Task: Search for accommodations in Shelbyville, United States, for 2 adults from June 6 to June 8, 2023, with a price range of ₹7000 to ₹12000, and enable 'Self check-in'.
Action: Mouse moved to (416, 96)
Screenshot: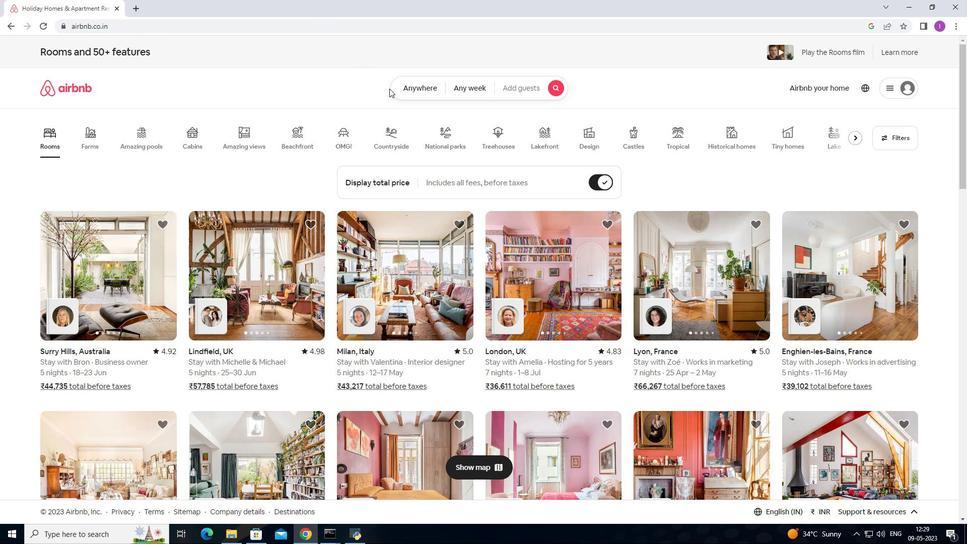 
Action: Mouse pressed left at (416, 96)
Screenshot: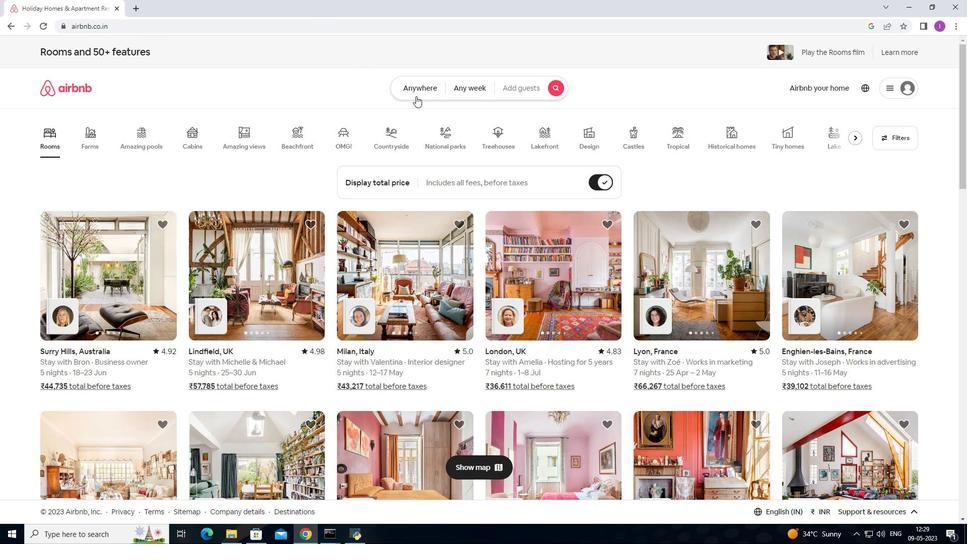 
Action: Mouse moved to (337, 133)
Screenshot: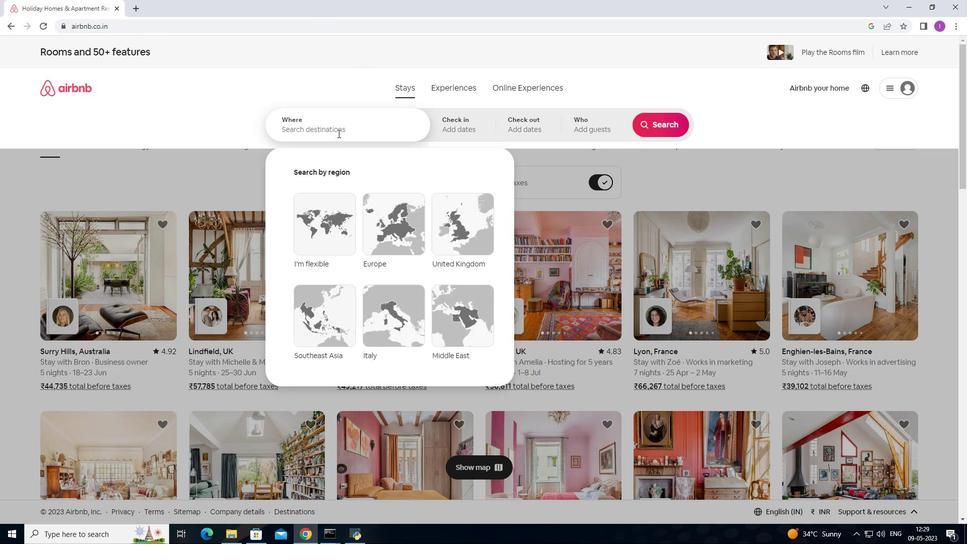 
Action: Mouse pressed left at (337, 133)
Screenshot: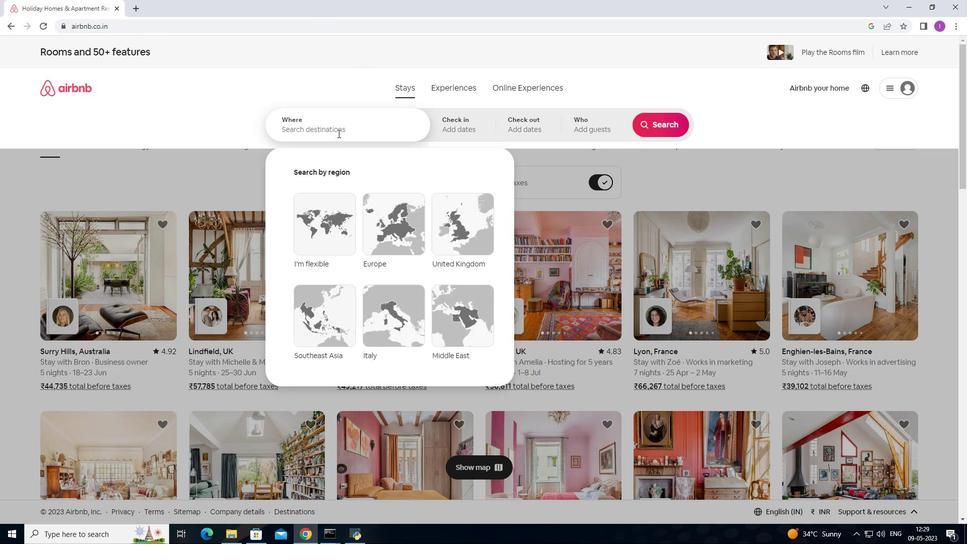
Action: Mouse moved to (341, 128)
Screenshot: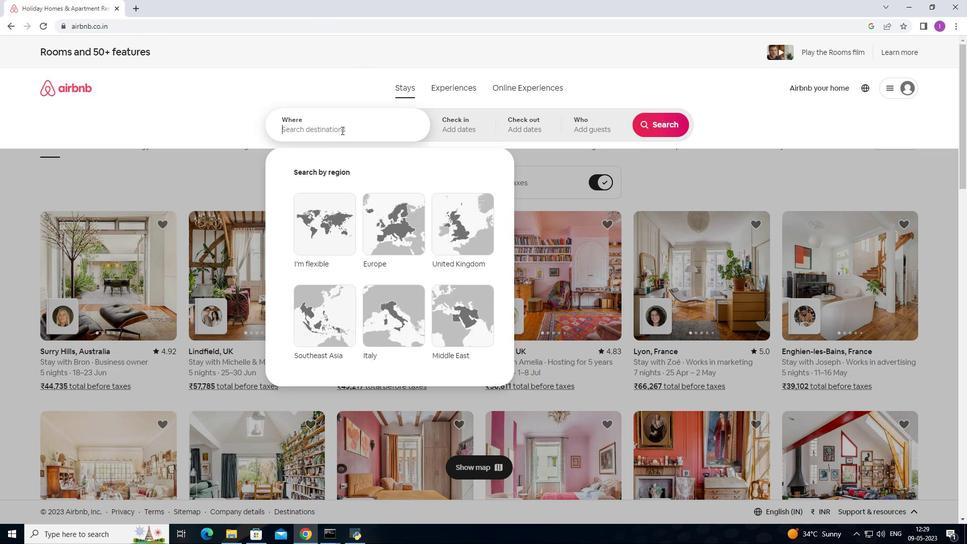 
Action: Key pressed <Key.shift>Shelbyville,<Key.shift>United<Key.space>states
Screenshot: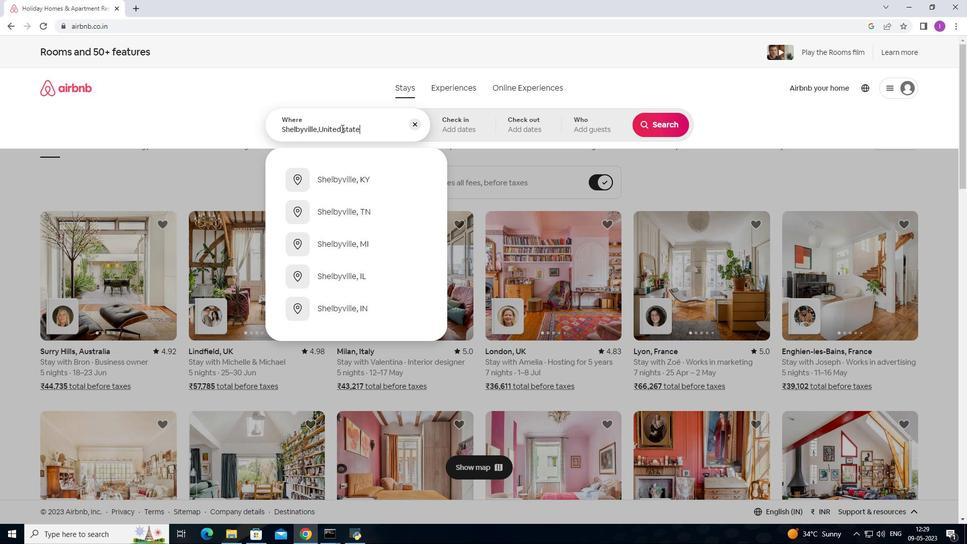 
Action: Mouse moved to (461, 132)
Screenshot: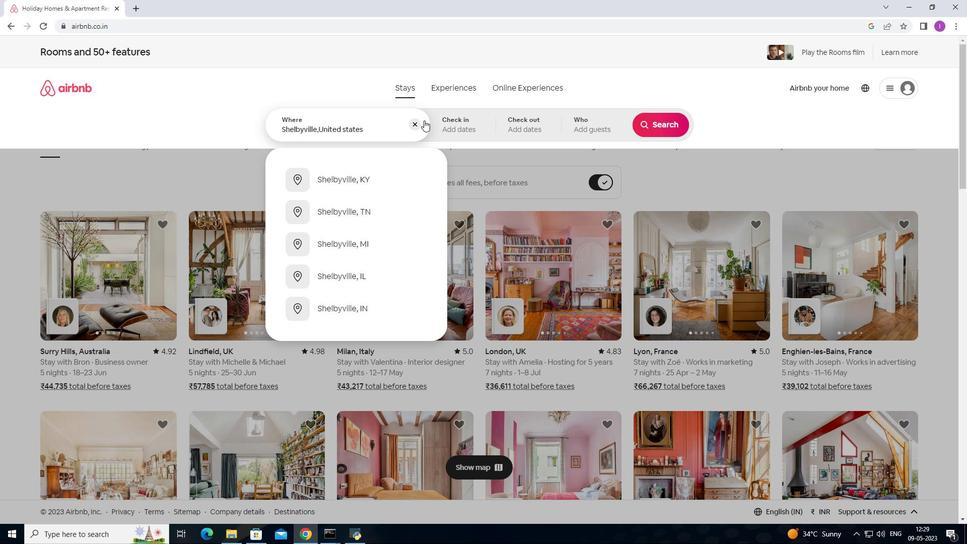 
Action: Mouse pressed left at (461, 132)
Screenshot: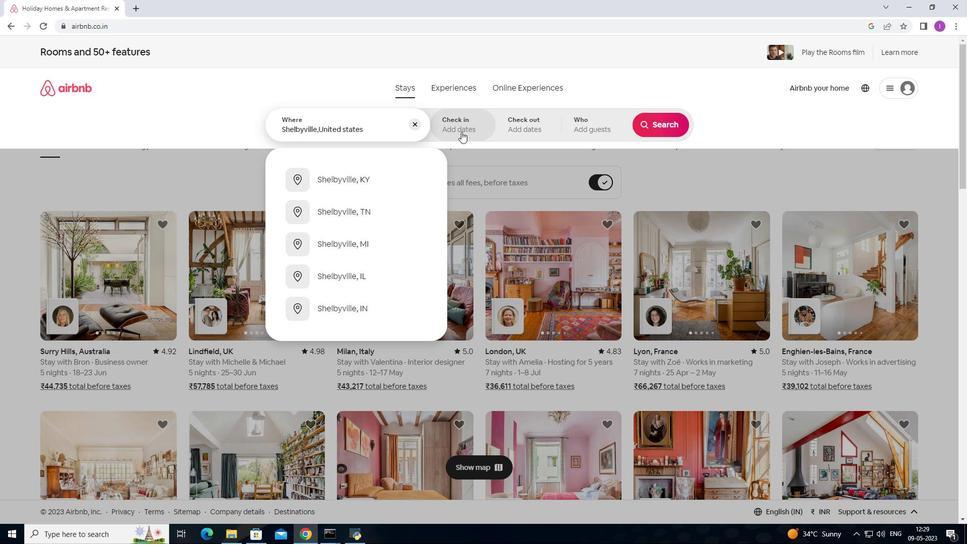 
Action: Mouse moved to (556, 272)
Screenshot: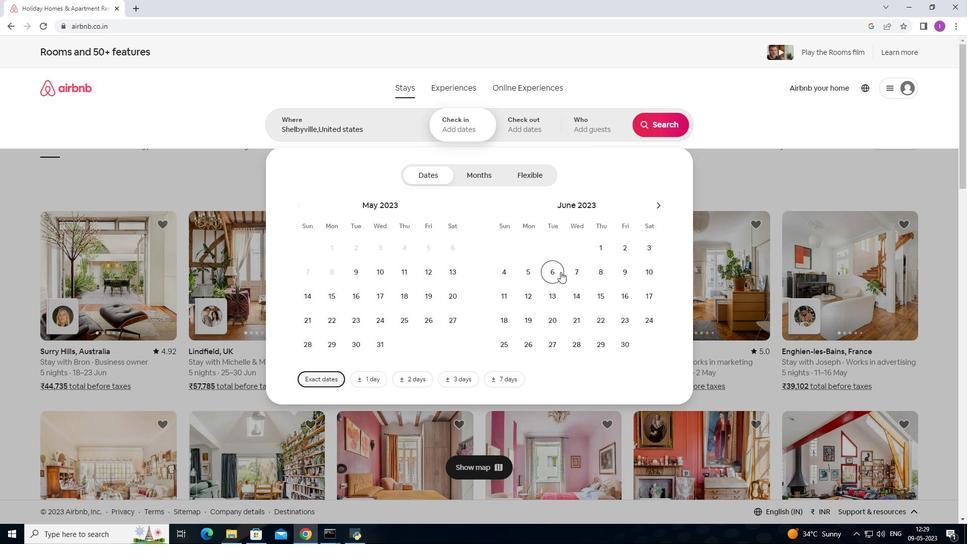 
Action: Mouse pressed left at (556, 272)
Screenshot: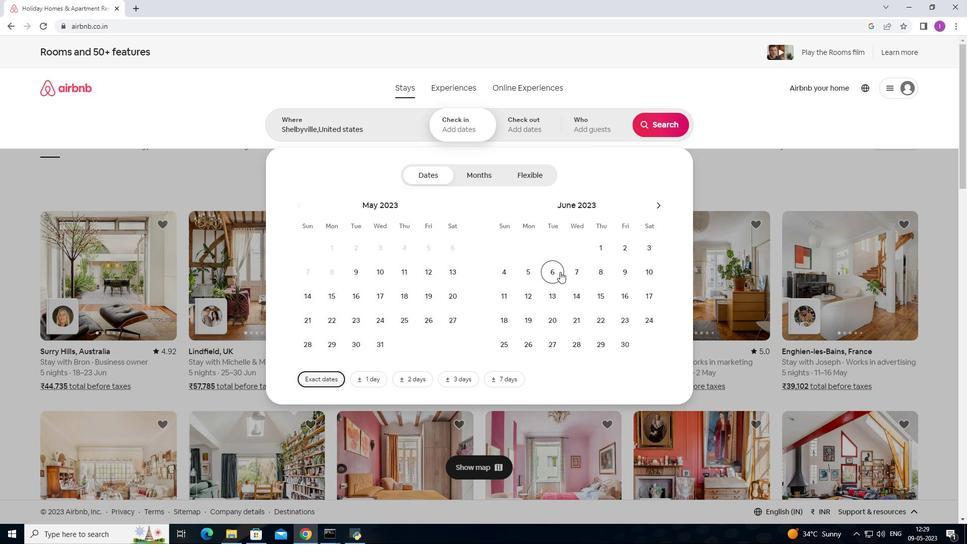
Action: Mouse moved to (610, 270)
Screenshot: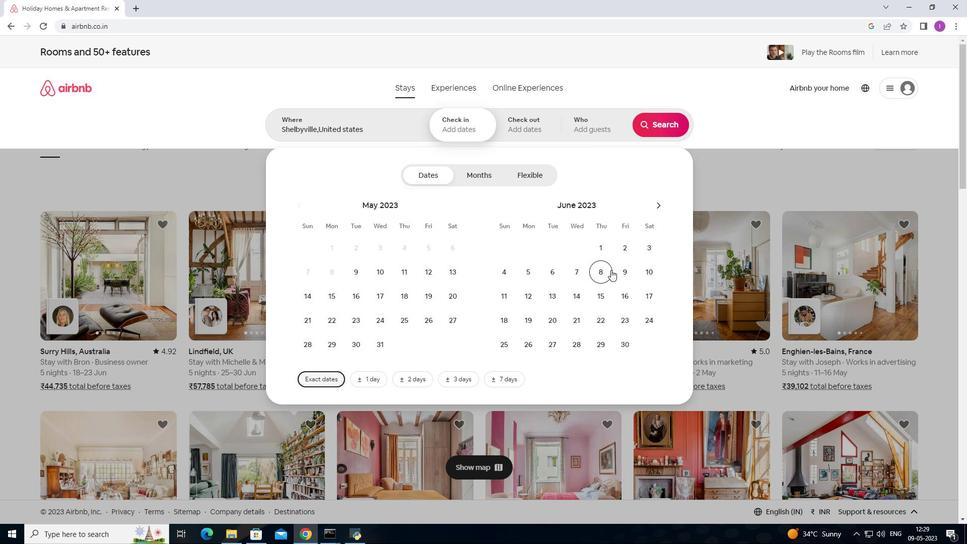
Action: Mouse pressed left at (610, 270)
Screenshot: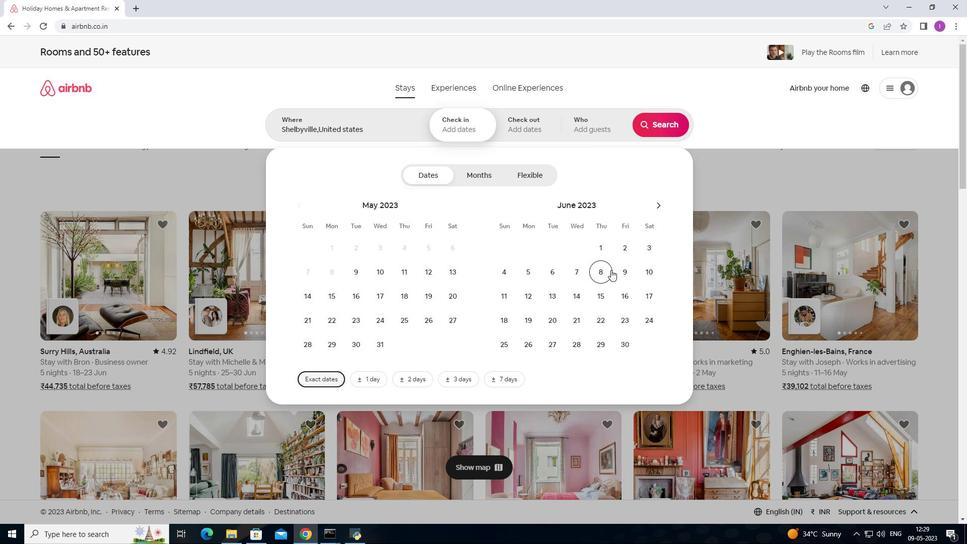 
Action: Mouse moved to (596, 122)
Screenshot: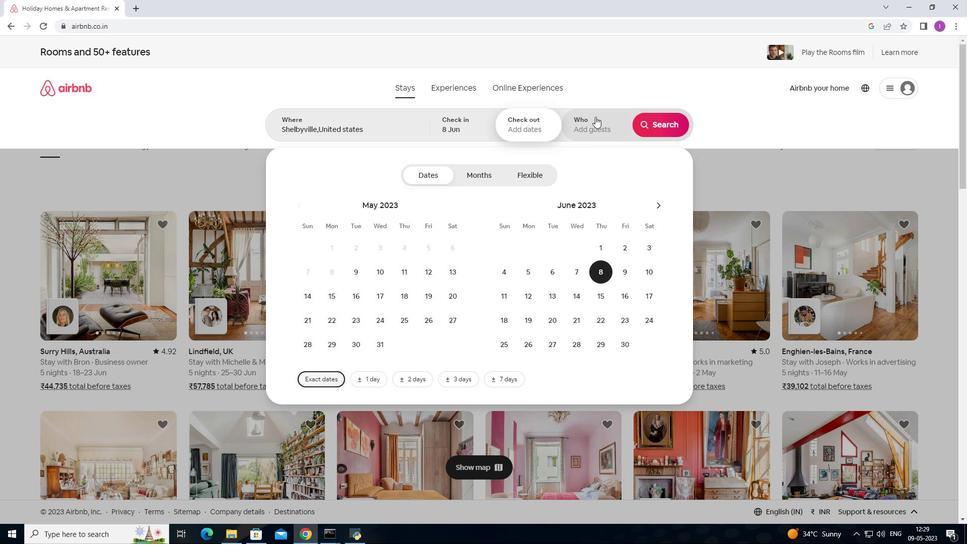 
Action: Mouse pressed left at (596, 122)
Screenshot: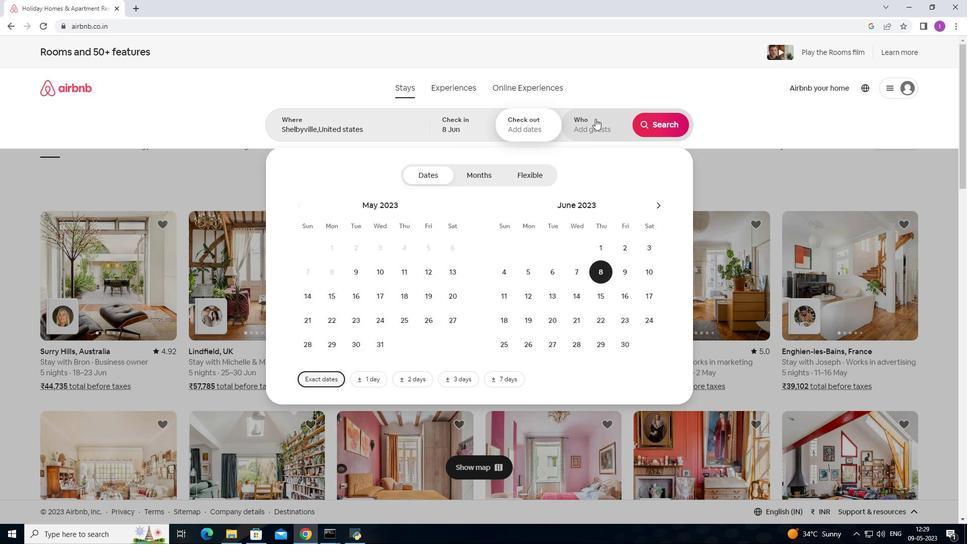 
Action: Mouse moved to (666, 180)
Screenshot: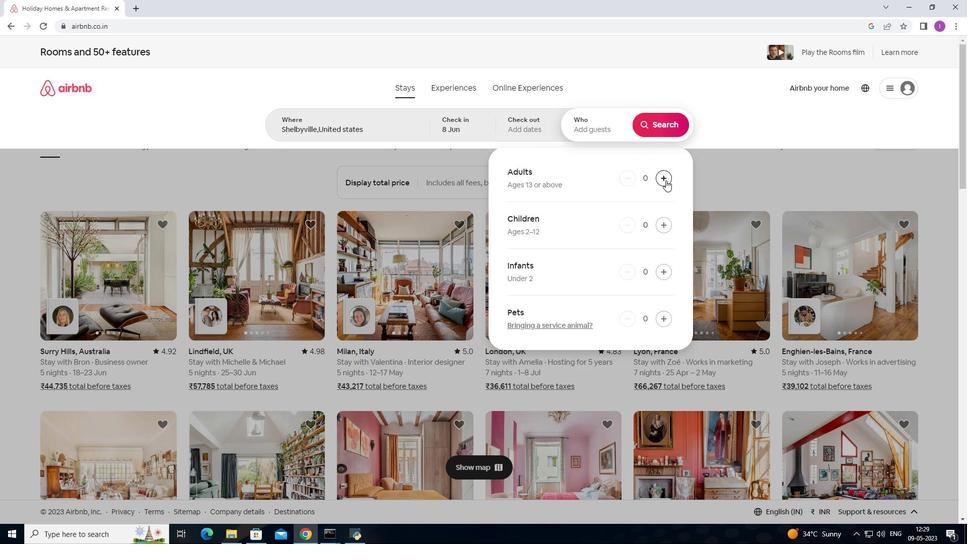 
Action: Mouse pressed left at (666, 180)
Screenshot: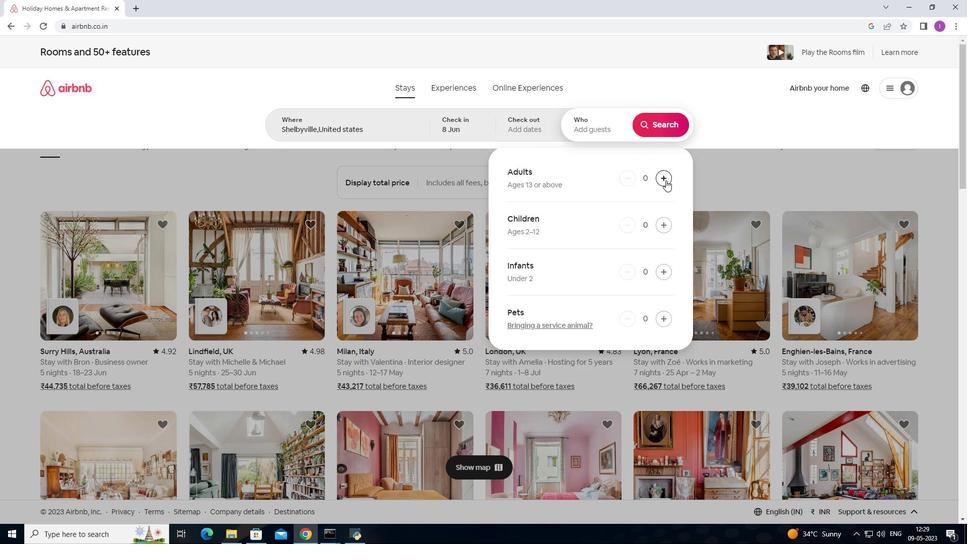 
Action: Mouse moved to (667, 178)
Screenshot: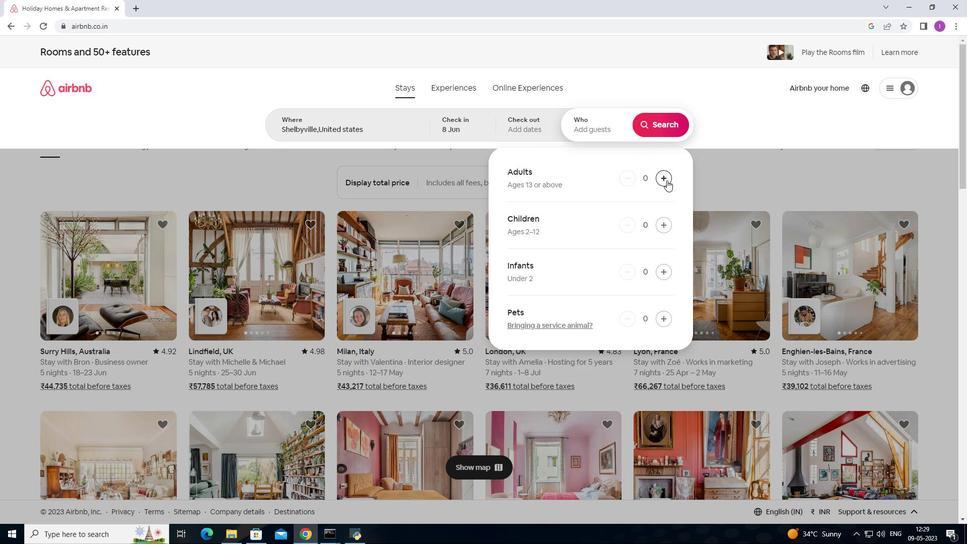 
Action: Mouse pressed left at (667, 178)
Screenshot: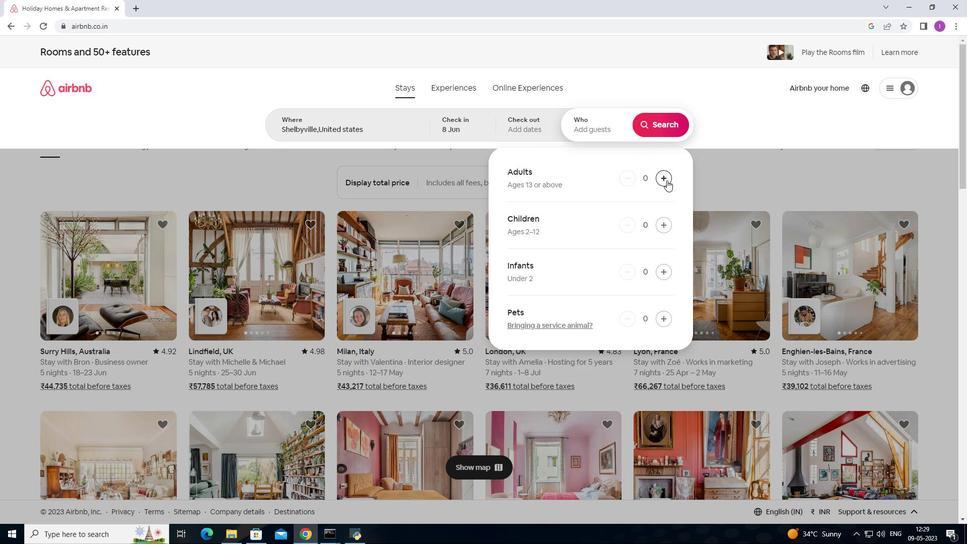 
Action: Mouse moved to (654, 125)
Screenshot: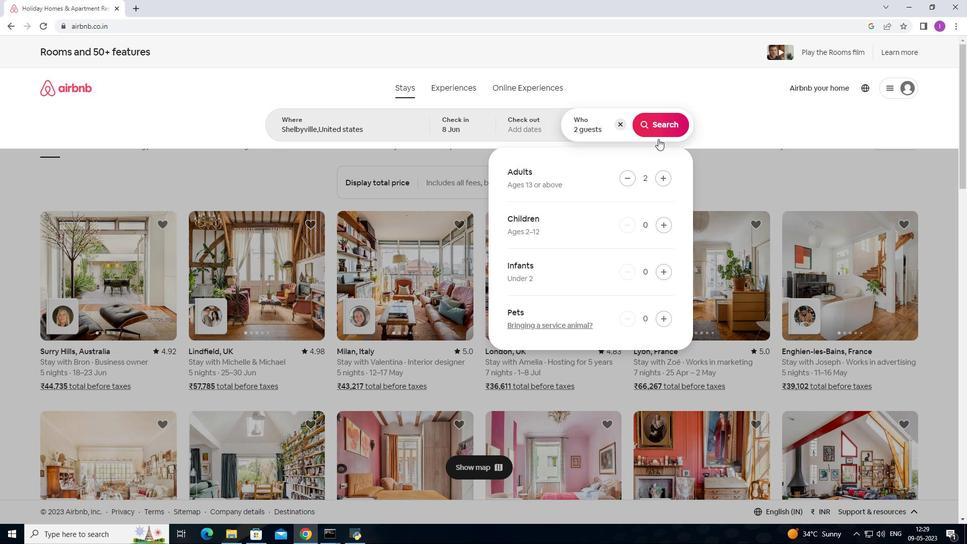 
Action: Mouse pressed left at (654, 125)
Screenshot: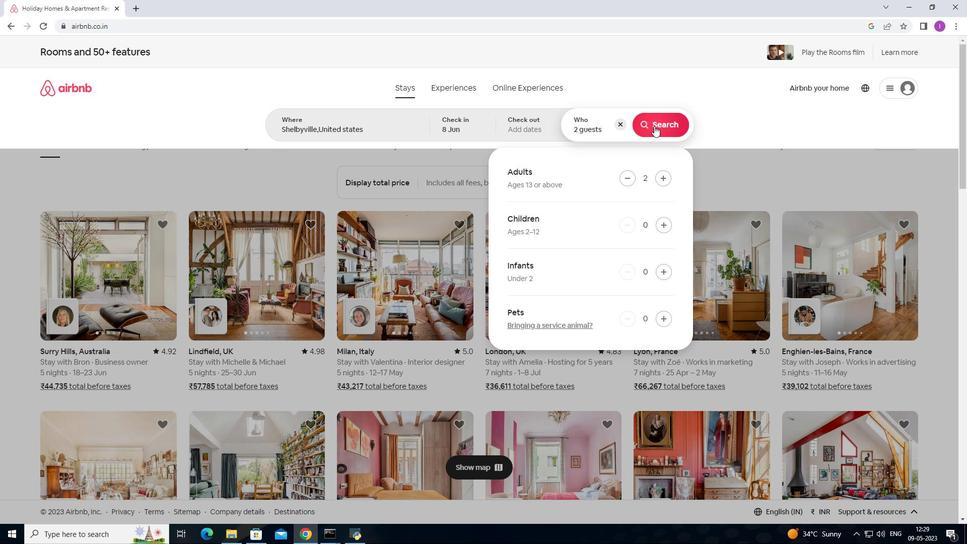 
Action: Mouse moved to (928, 103)
Screenshot: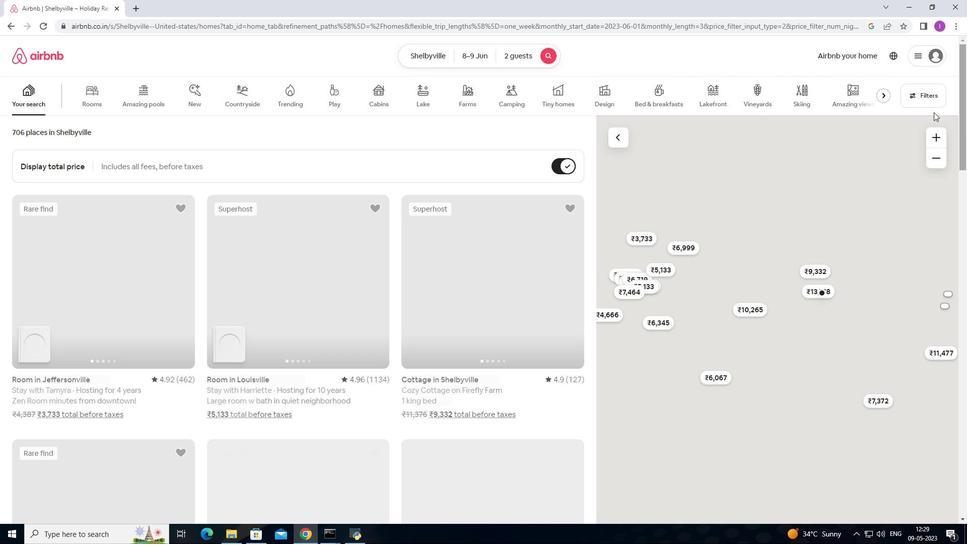 
Action: Mouse pressed left at (928, 103)
Screenshot: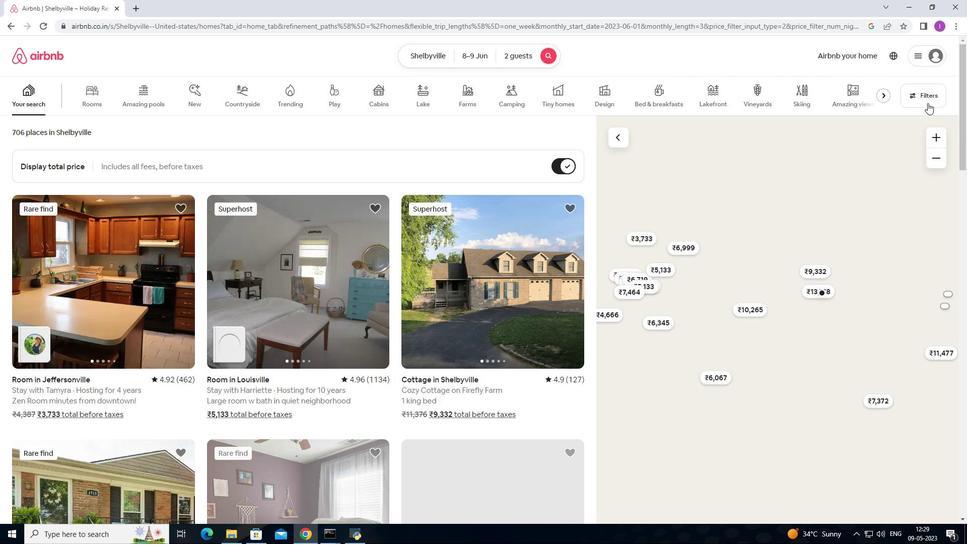 
Action: Mouse moved to (356, 343)
Screenshot: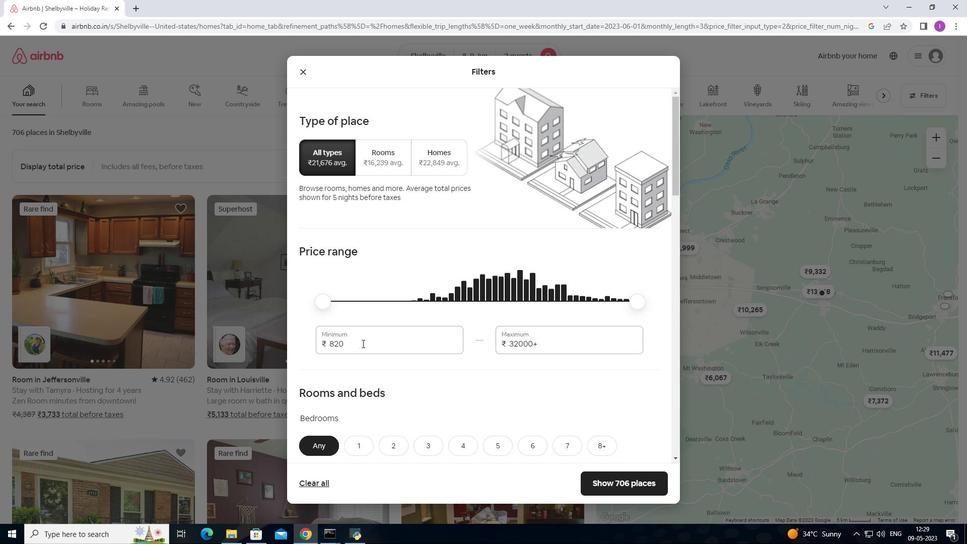 
Action: Mouse pressed left at (356, 343)
Screenshot: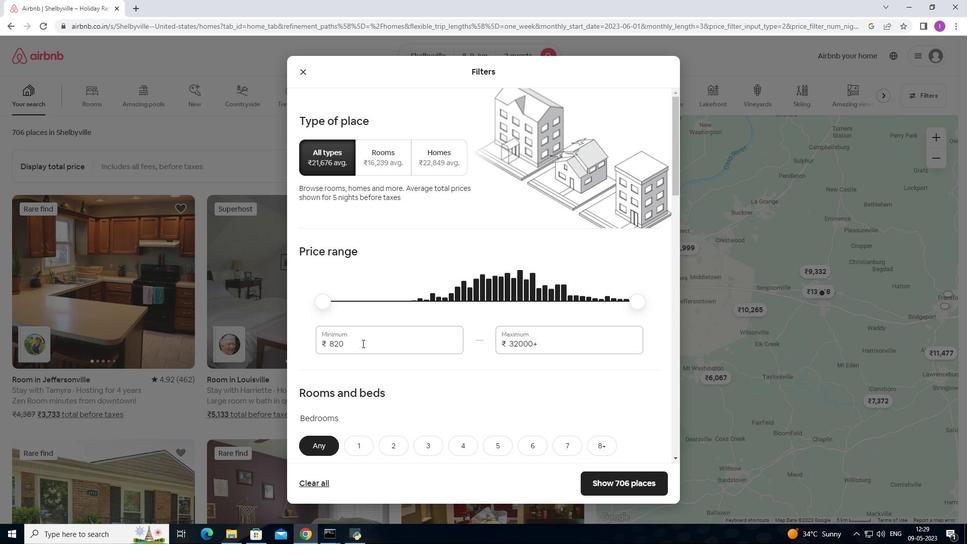 
Action: Mouse moved to (319, 345)
Screenshot: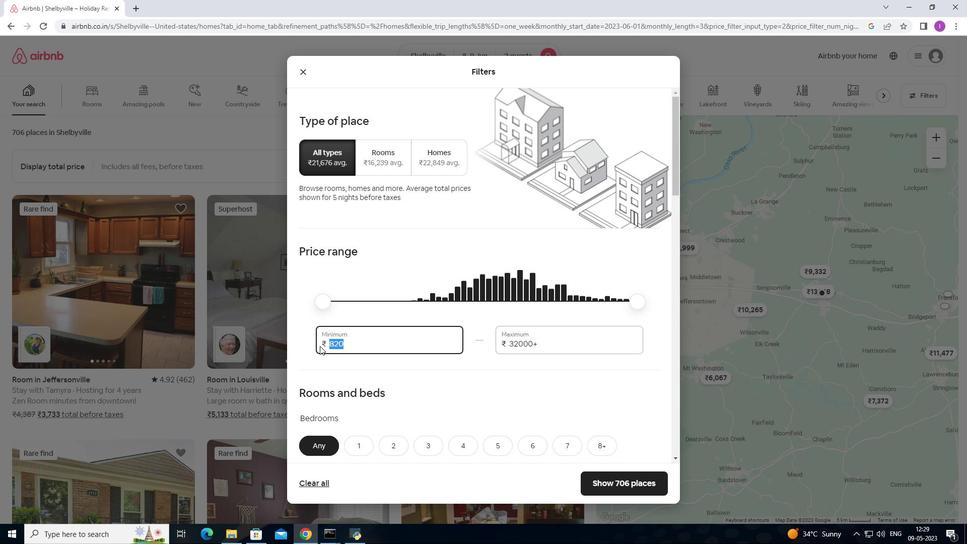 
Action: Key pressed 7
Screenshot: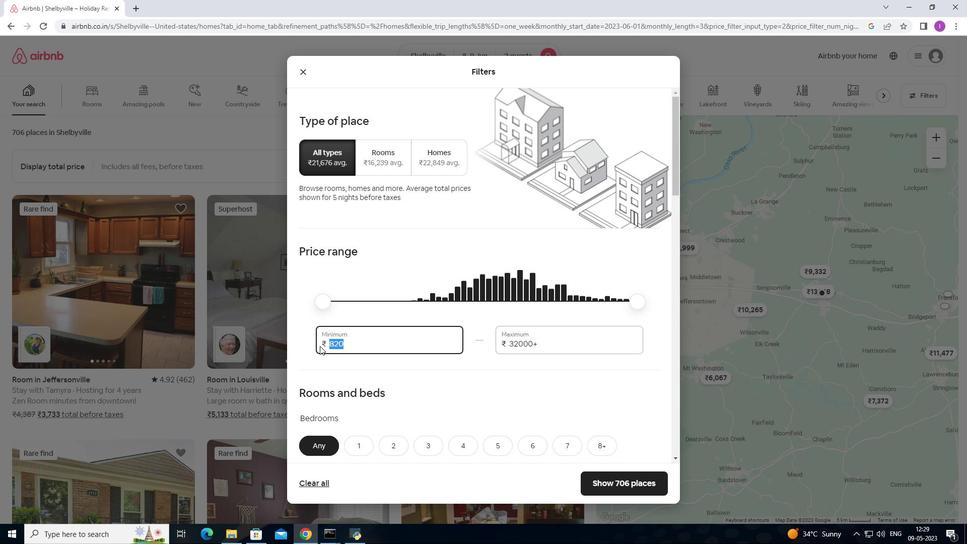 
Action: Mouse moved to (318, 343)
Screenshot: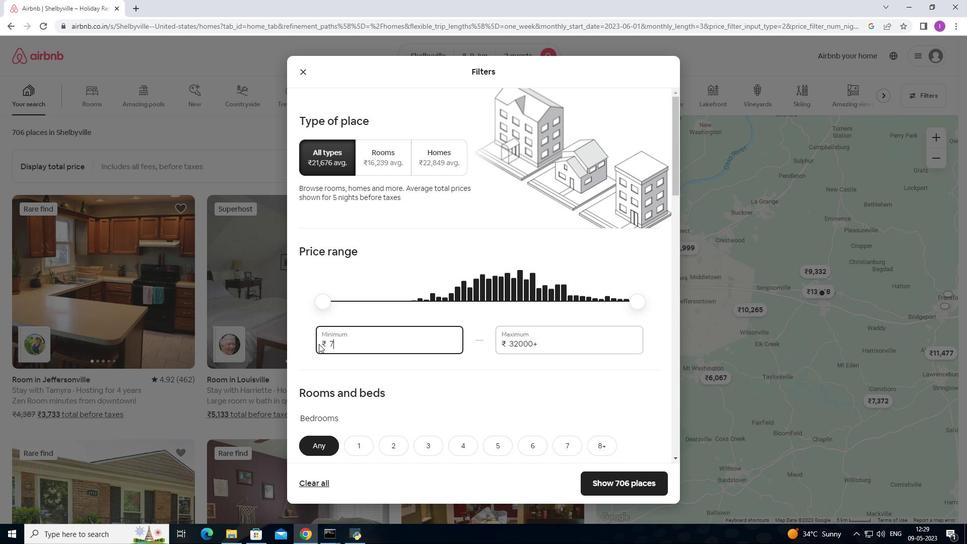 
Action: Key pressed 000
Screenshot: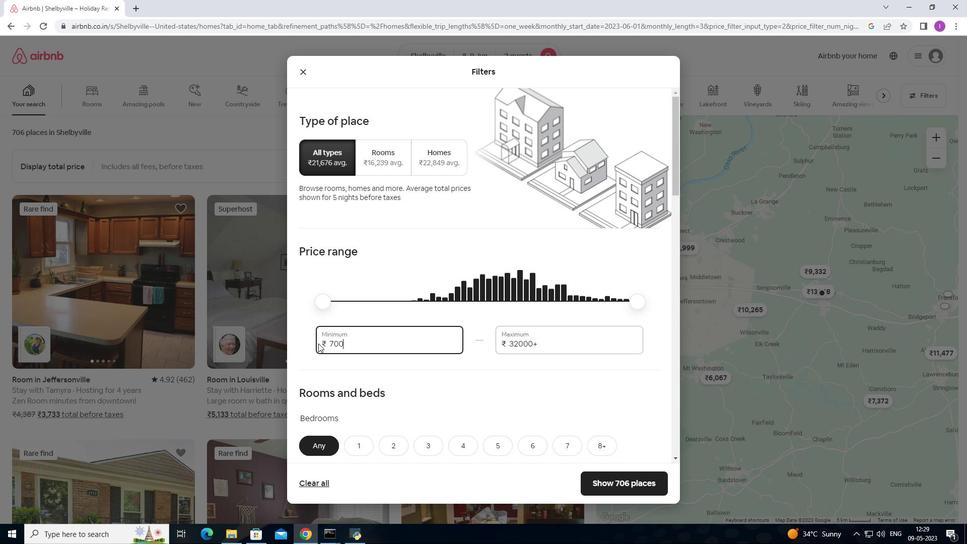 
Action: Mouse moved to (559, 336)
Screenshot: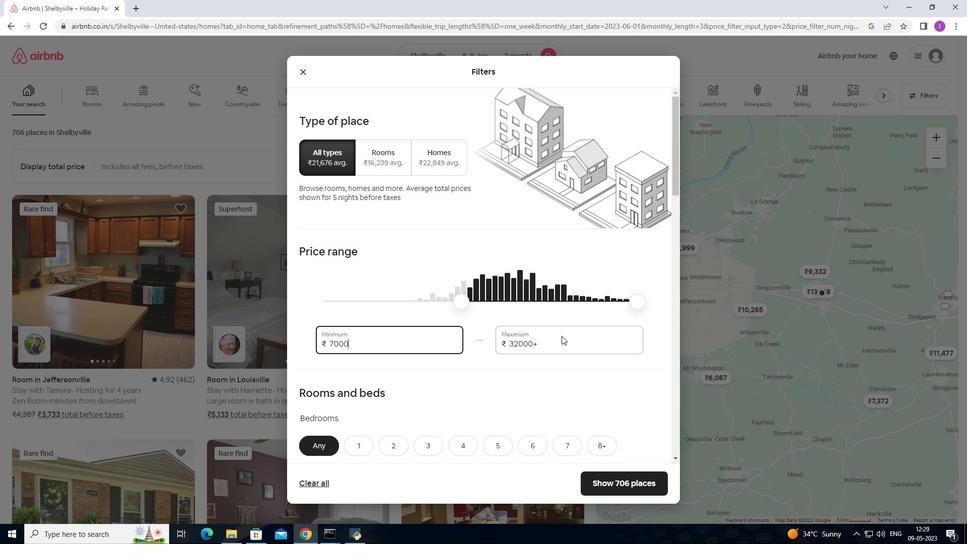 
Action: Mouse pressed left at (559, 336)
Screenshot: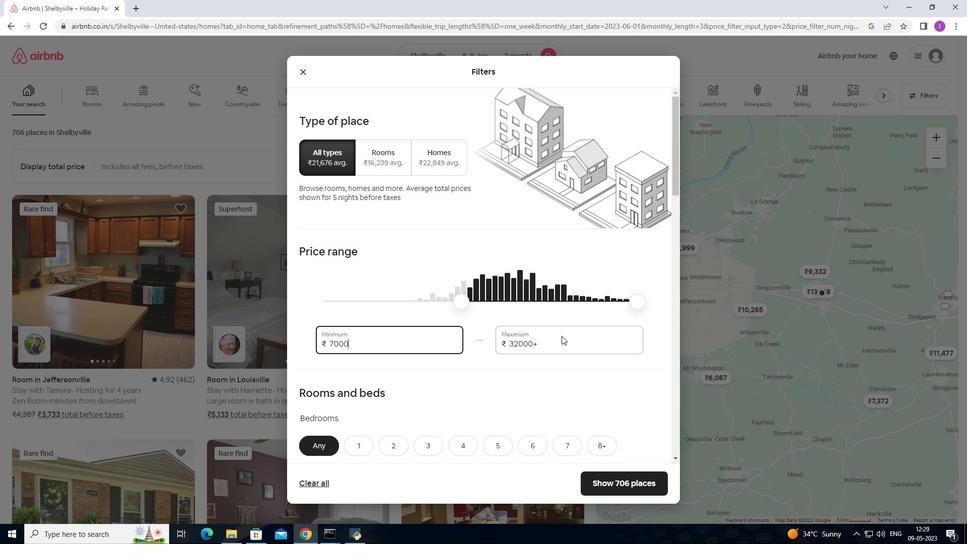 
Action: Mouse moved to (540, 343)
Screenshot: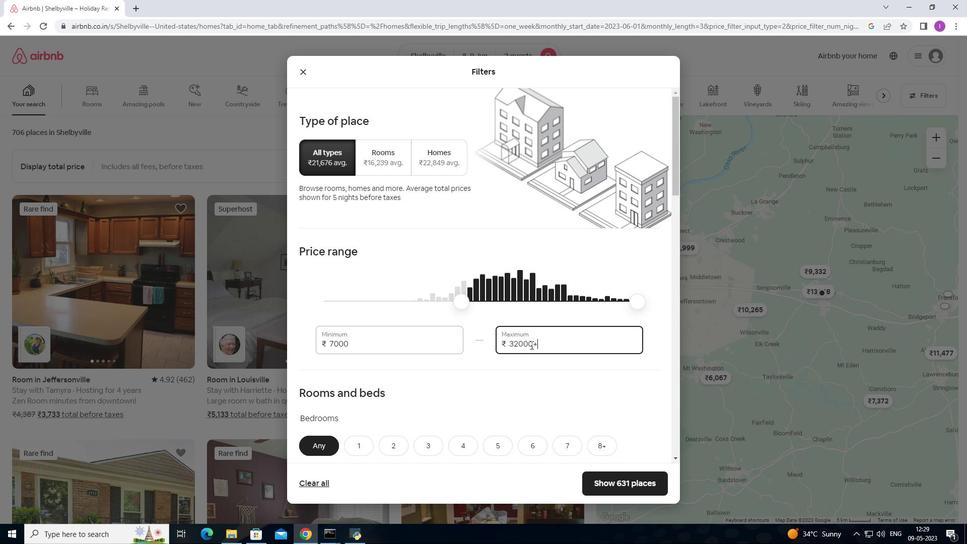 
Action: Mouse pressed left at (540, 343)
Screenshot: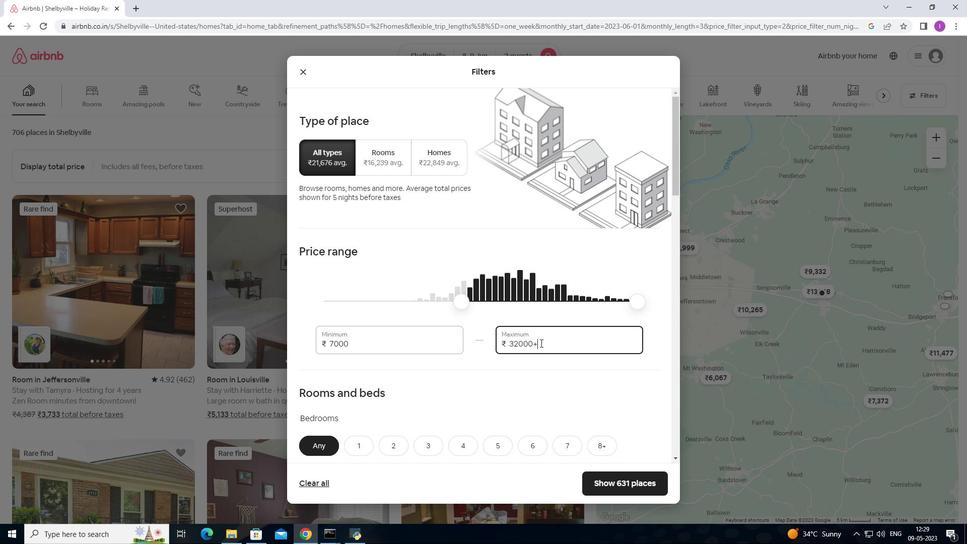 
Action: Mouse moved to (465, 351)
Screenshot: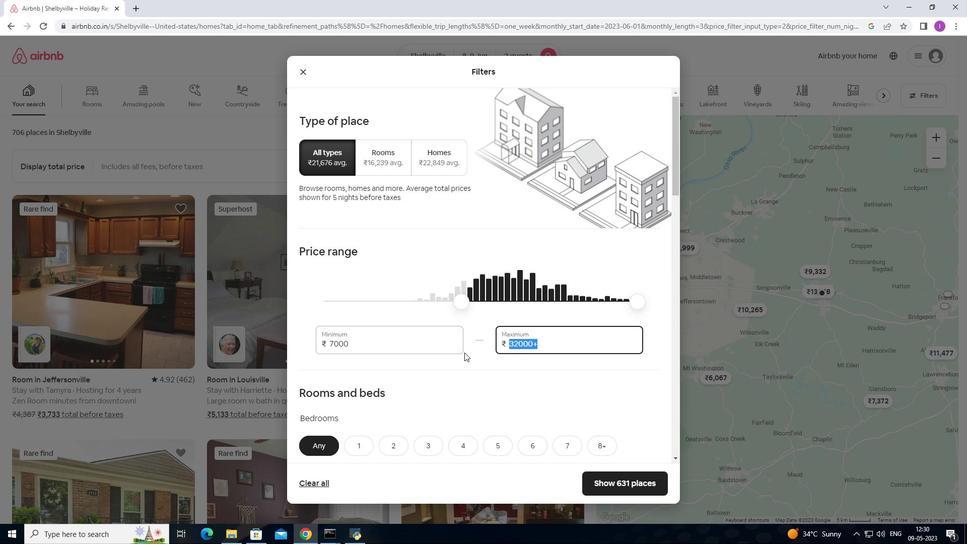 
Action: Key pressed 1
Screenshot: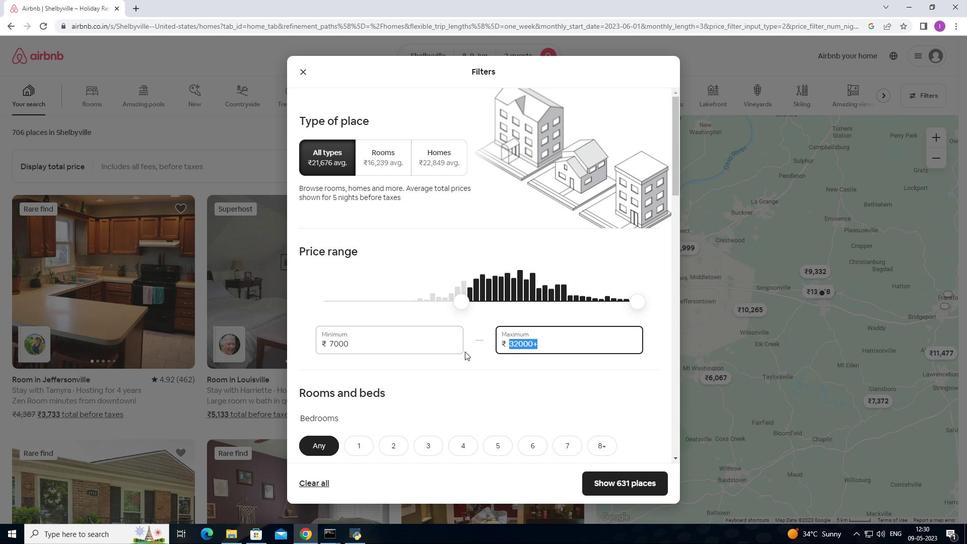 
Action: Mouse moved to (466, 350)
Screenshot: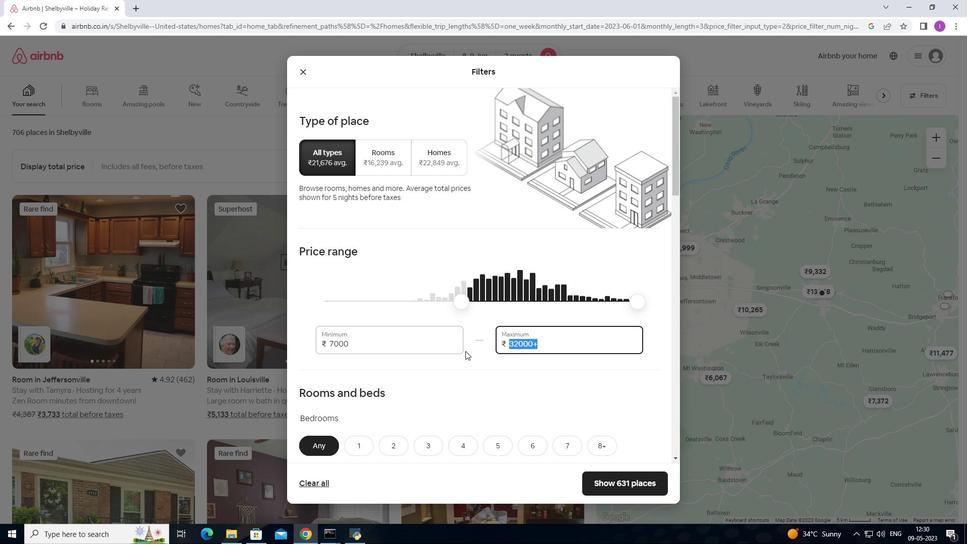 
Action: Key pressed 2
Screenshot: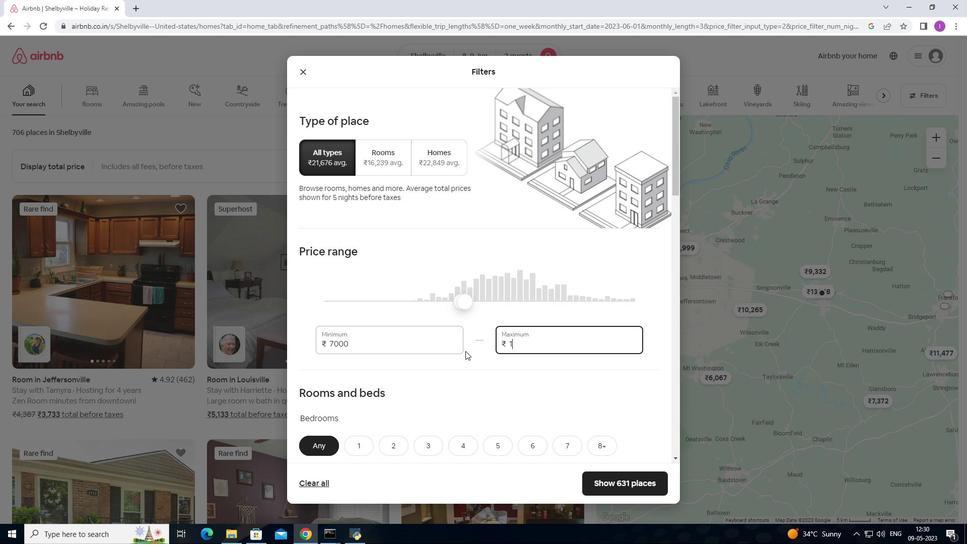 
Action: Mouse moved to (473, 347)
Screenshot: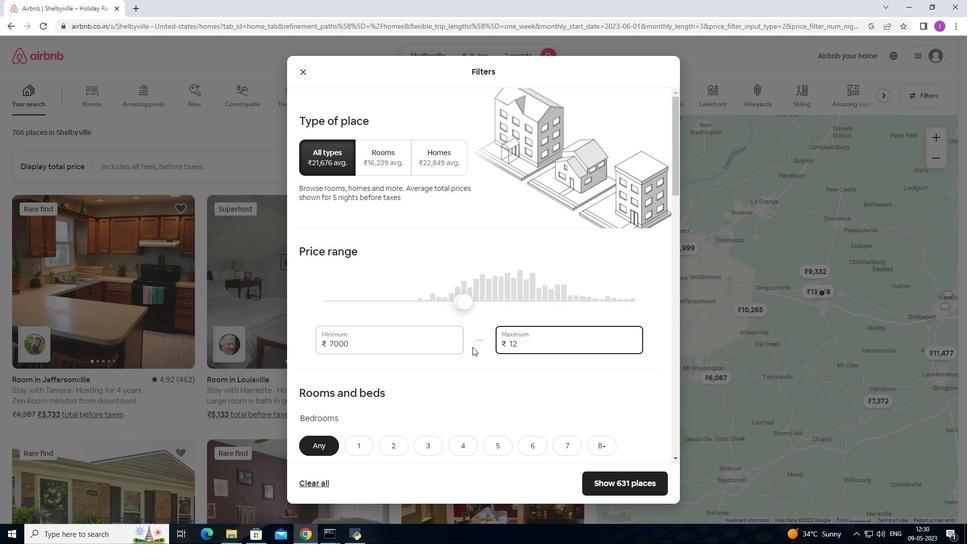 
Action: Key pressed 0
Screenshot: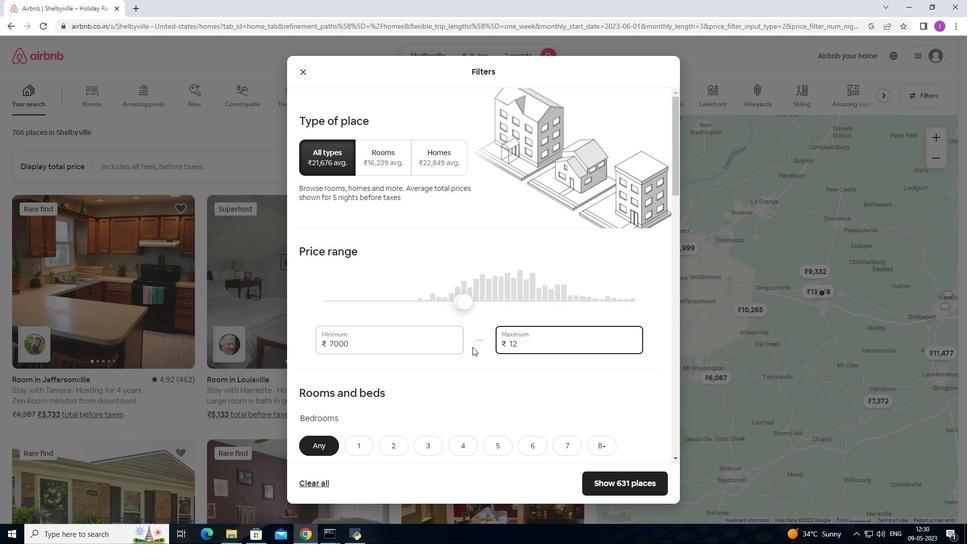 
Action: Mouse moved to (475, 344)
Screenshot: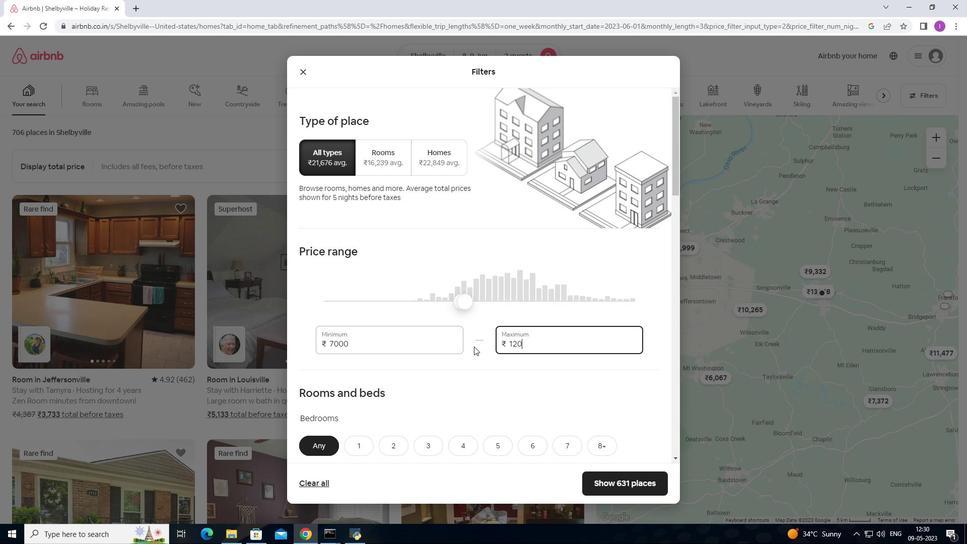 
Action: Key pressed 0
Screenshot: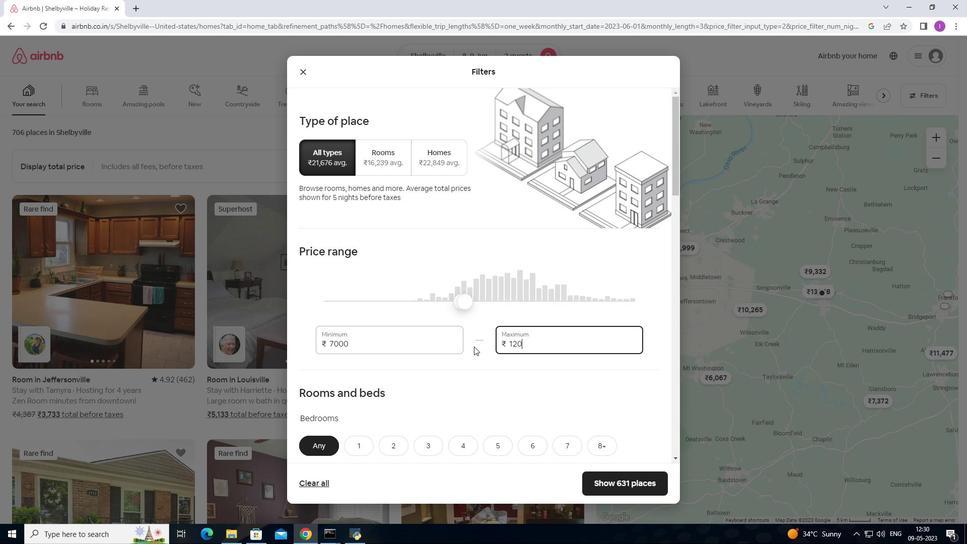 
Action: Mouse moved to (477, 343)
Screenshot: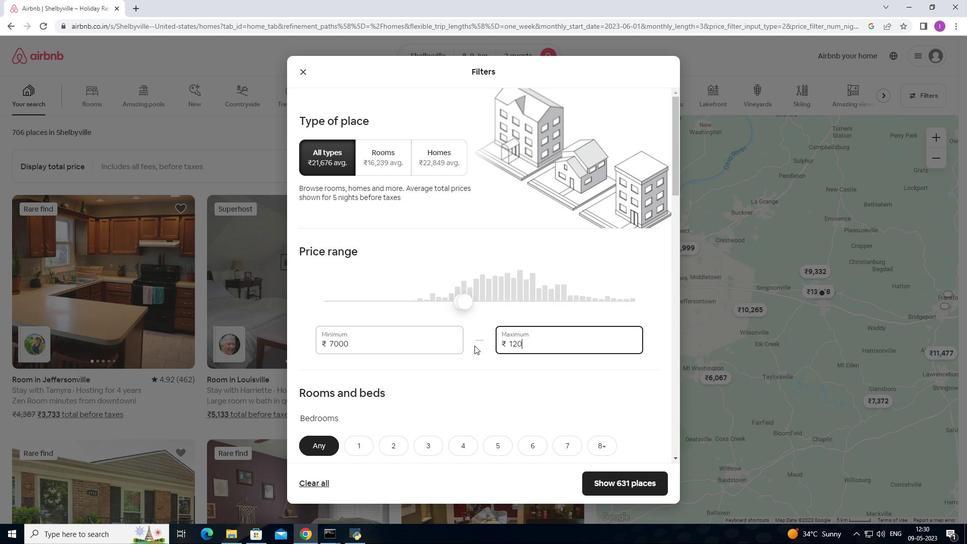 
Action: Key pressed 0
Screenshot: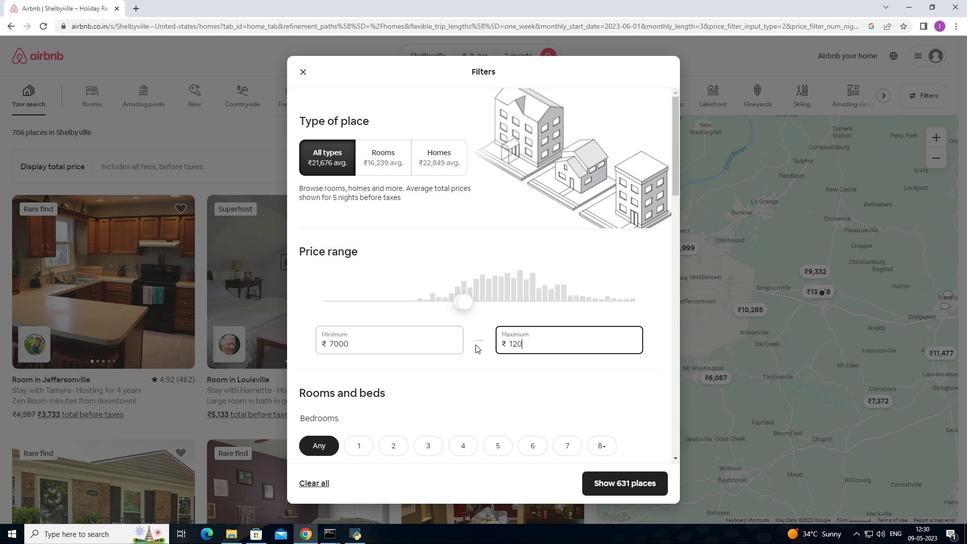 
Action: Mouse moved to (492, 338)
Screenshot: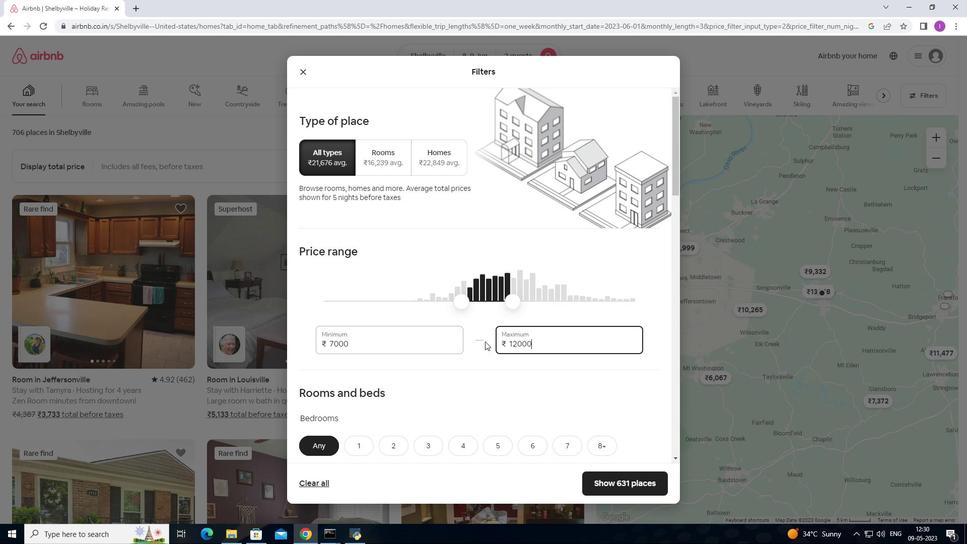 
Action: Mouse scrolled (492, 337) with delta (0, 0)
Screenshot: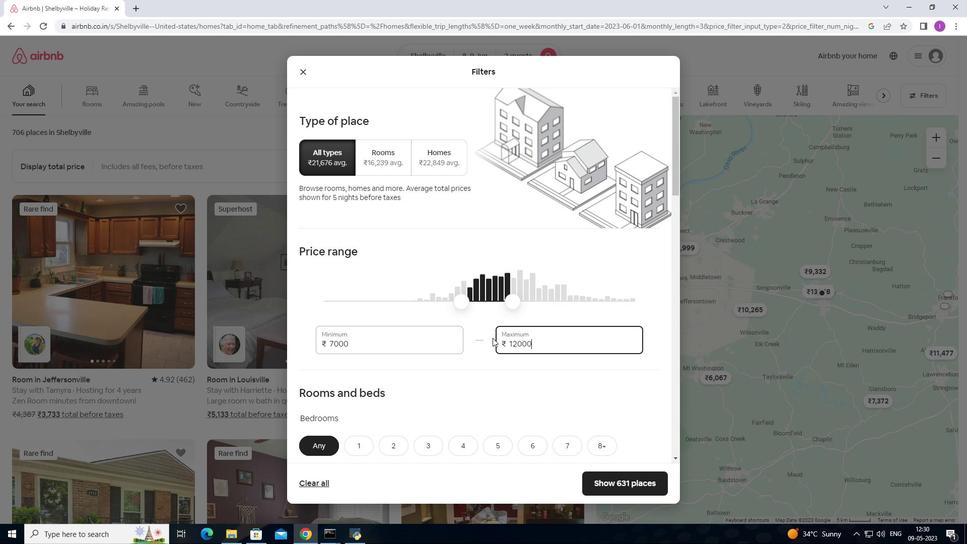 
Action: Mouse scrolled (492, 337) with delta (0, 0)
Screenshot: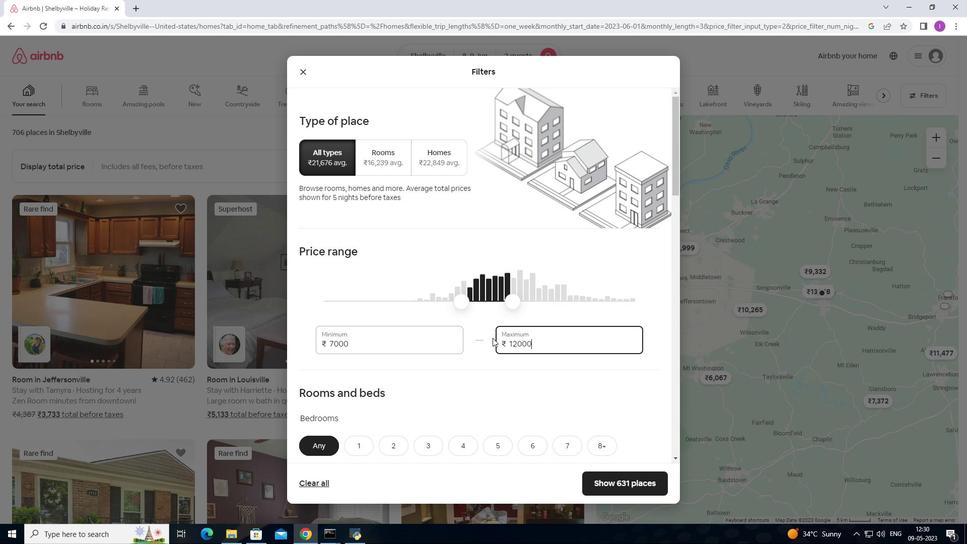
Action: Mouse scrolled (492, 337) with delta (0, 0)
Screenshot: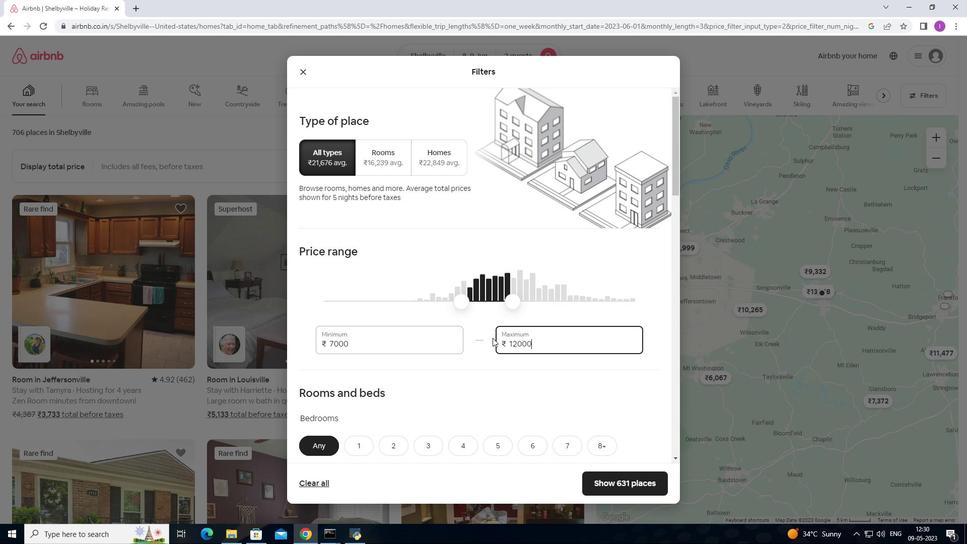 
Action: Mouse scrolled (492, 337) with delta (0, 0)
Screenshot: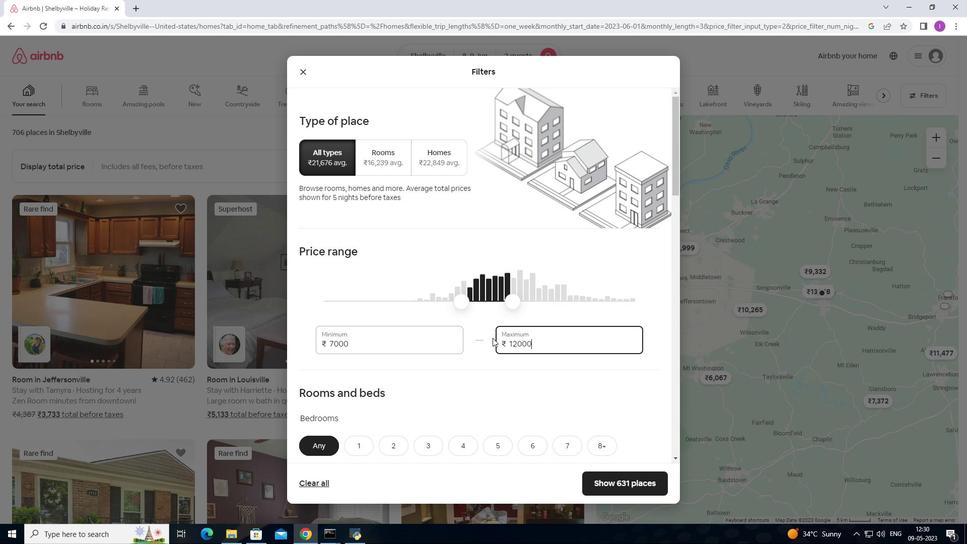 
Action: Mouse moved to (492, 335)
Screenshot: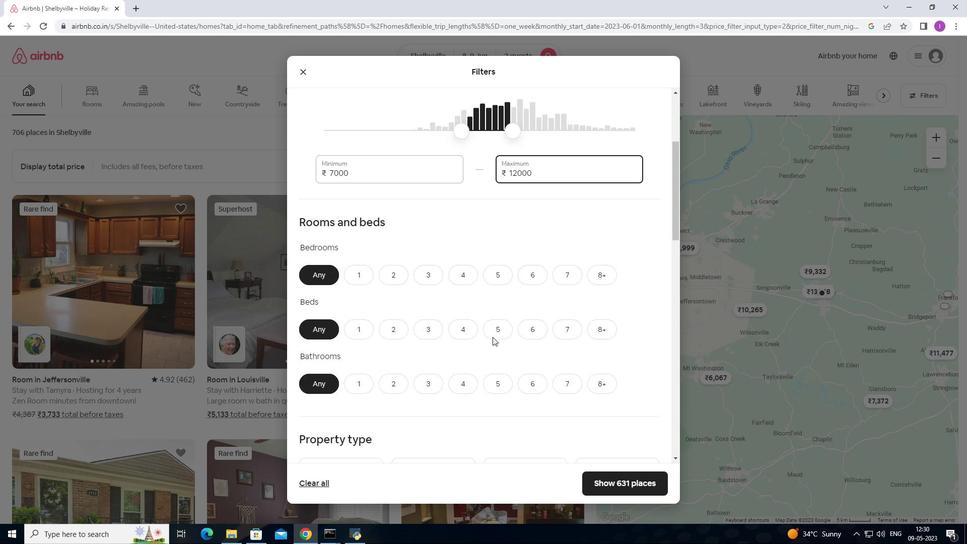 
Action: Mouse scrolled (492, 334) with delta (0, 0)
Screenshot: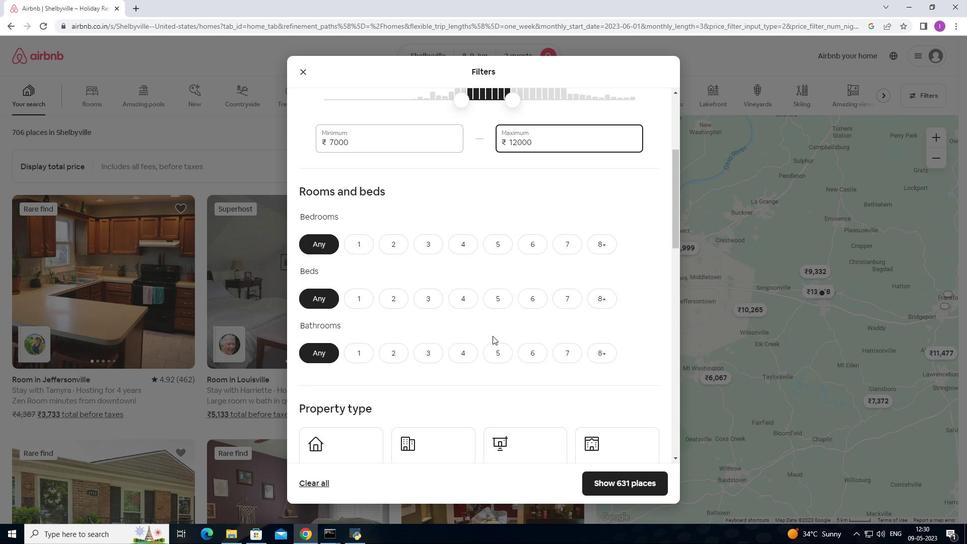 
Action: Mouse moved to (363, 196)
Screenshot: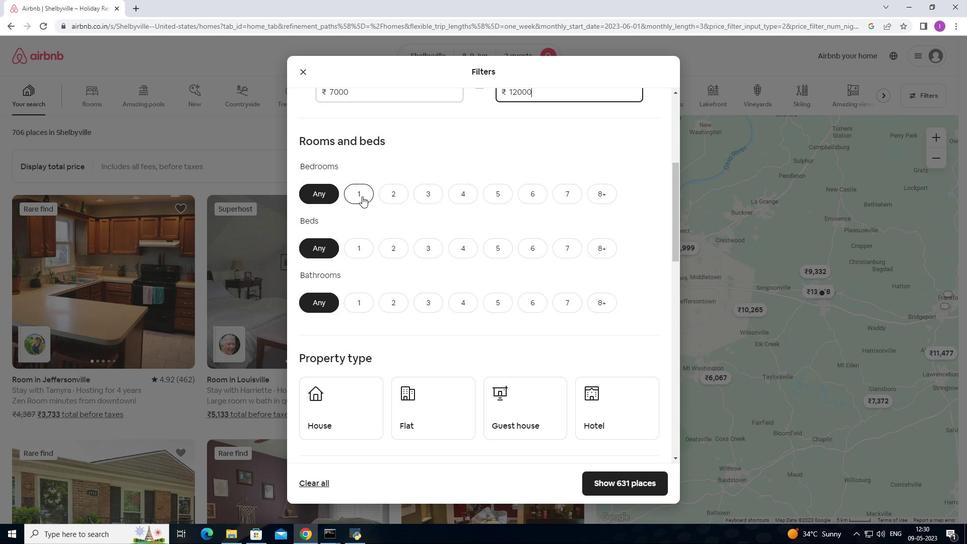 
Action: Mouse pressed left at (363, 196)
Screenshot: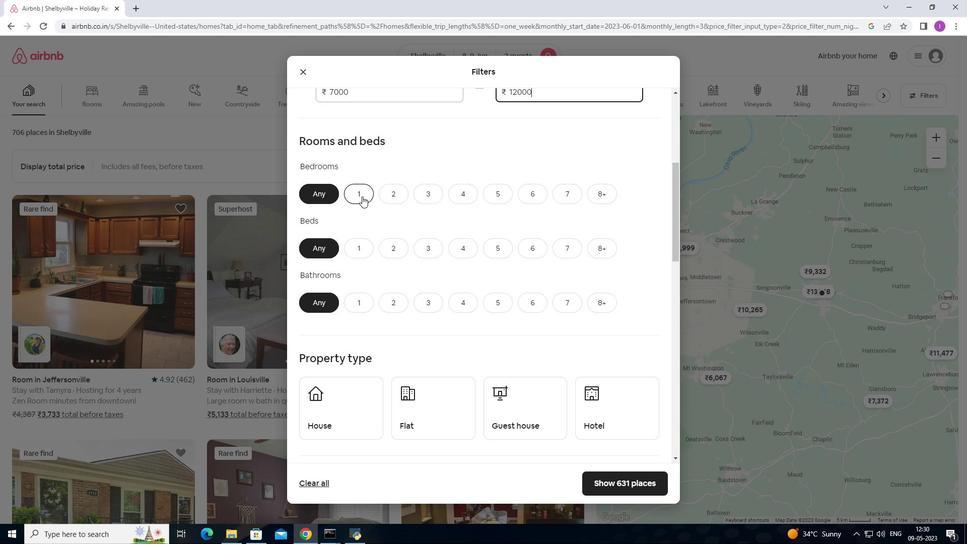 
Action: Mouse moved to (400, 246)
Screenshot: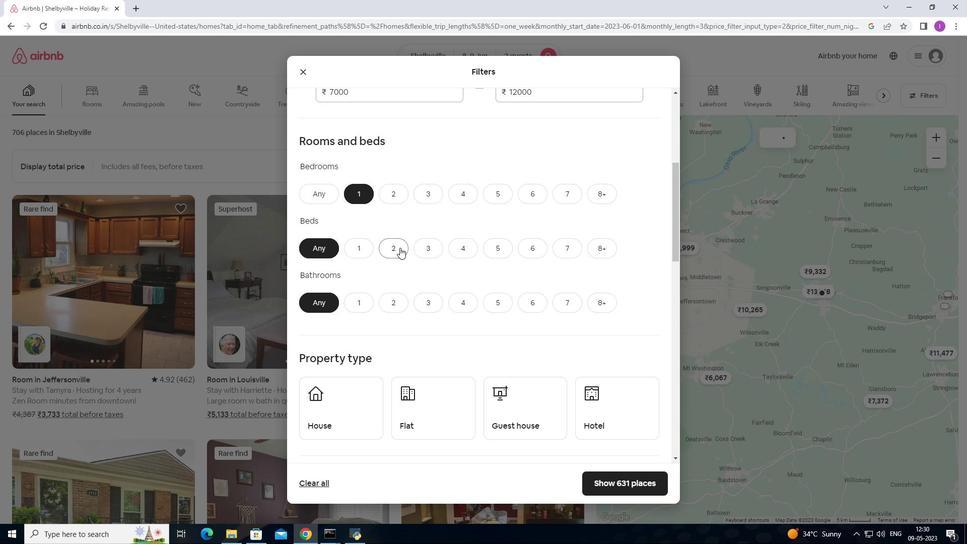 
Action: Mouse pressed left at (400, 246)
Screenshot: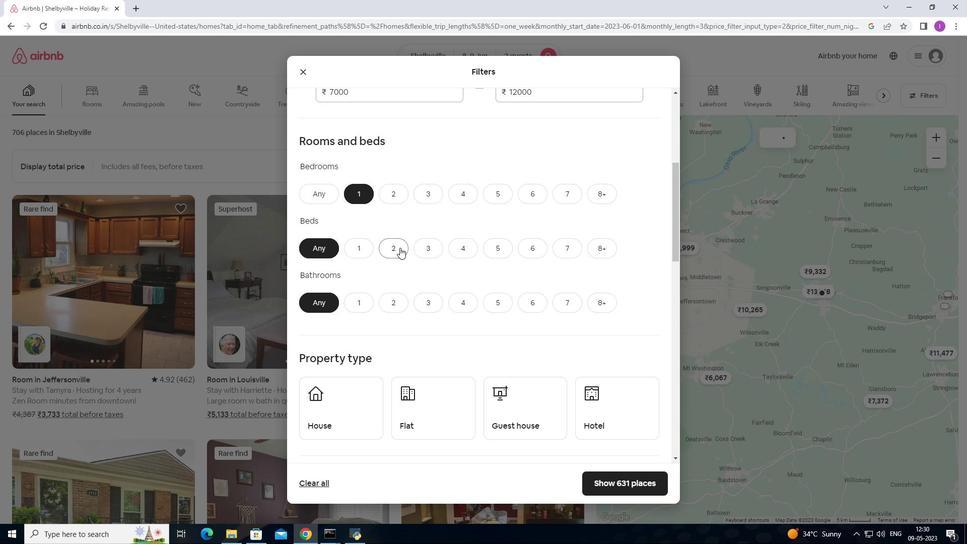 
Action: Mouse moved to (363, 301)
Screenshot: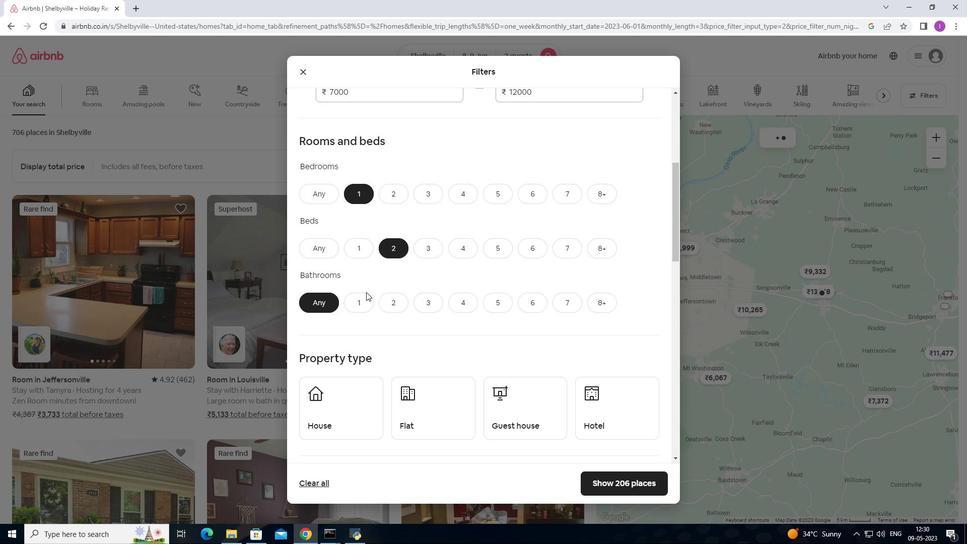 
Action: Mouse pressed left at (363, 301)
Screenshot: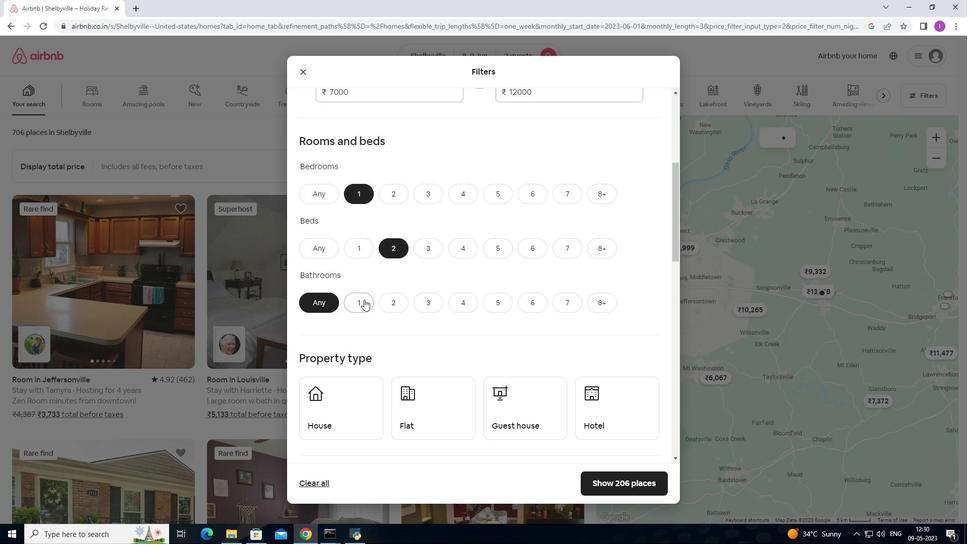 
Action: Mouse moved to (365, 269)
Screenshot: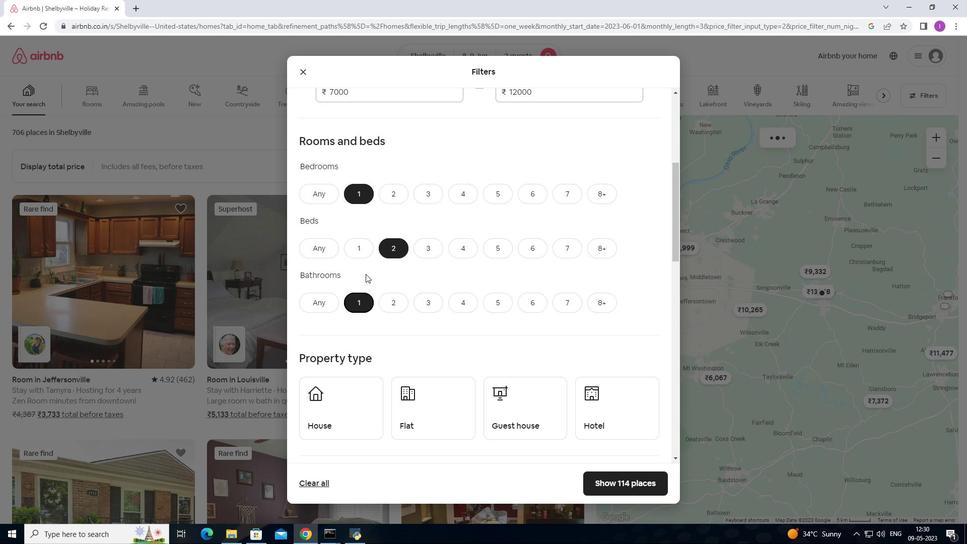 
Action: Mouse scrolled (365, 268) with delta (0, 0)
Screenshot: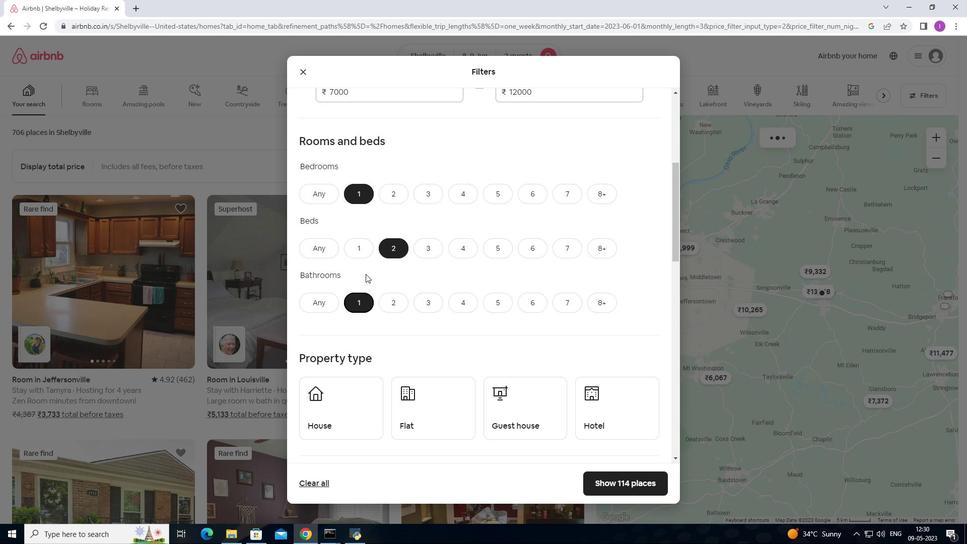 
Action: Mouse scrolled (365, 268) with delta (0, 0)
Screenshot: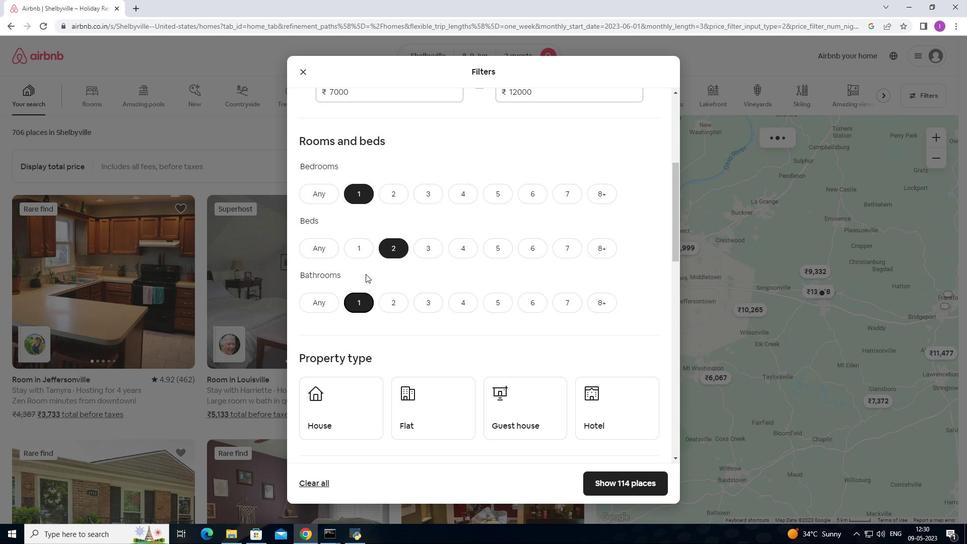 
Action: Mouse scrolled (365, 268) with delta (0, 0)
Screenshot: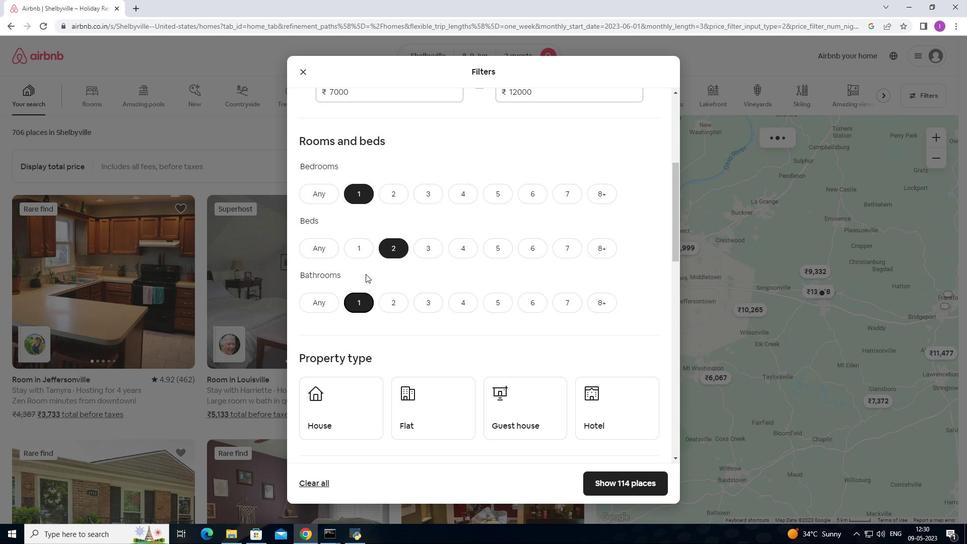 
Action: Mouse scrolled (365, 268) with delta (0, 0)
Screenshot: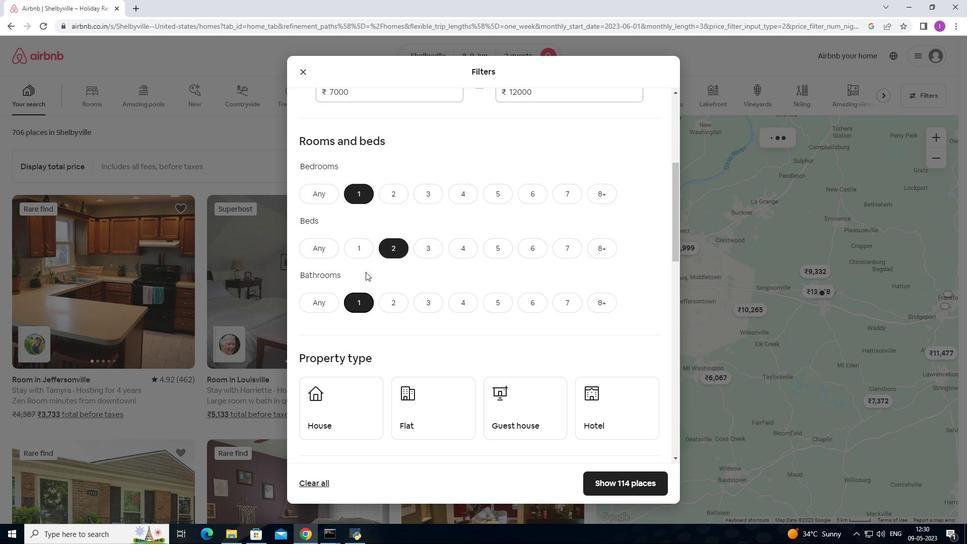 
Action: Mouse scrolled (365, 268) with delta (0, 0)
Screenshot: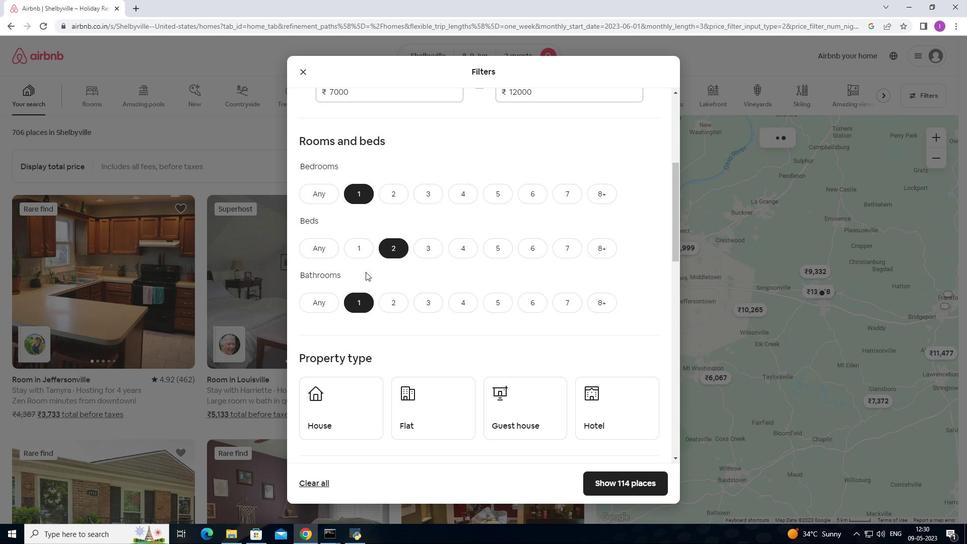 
Action: Mouse moved to (347, 168)
Screenshot: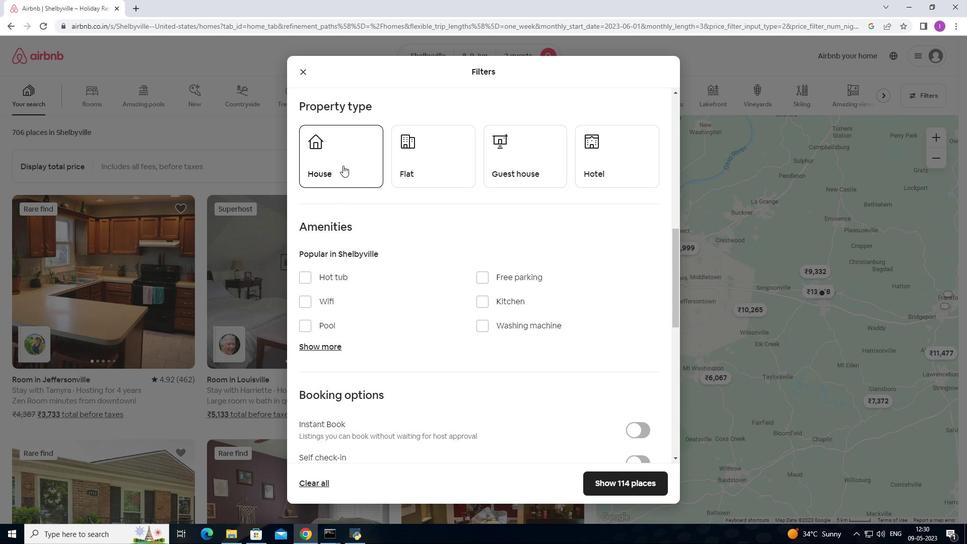 
Action: Mouse pressed left at (347, 168)
Screenshot: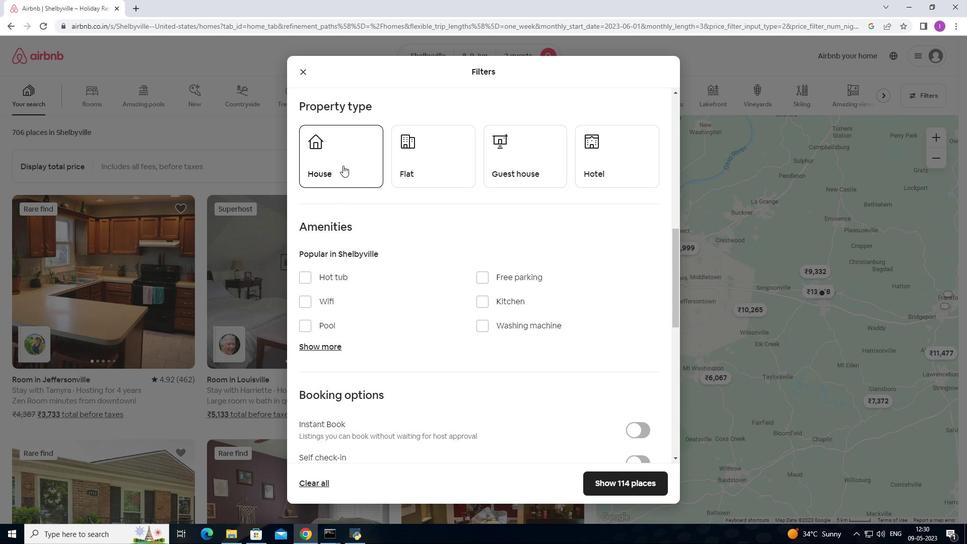 
Action: Mouse moved to (437, 166)
Screenshot: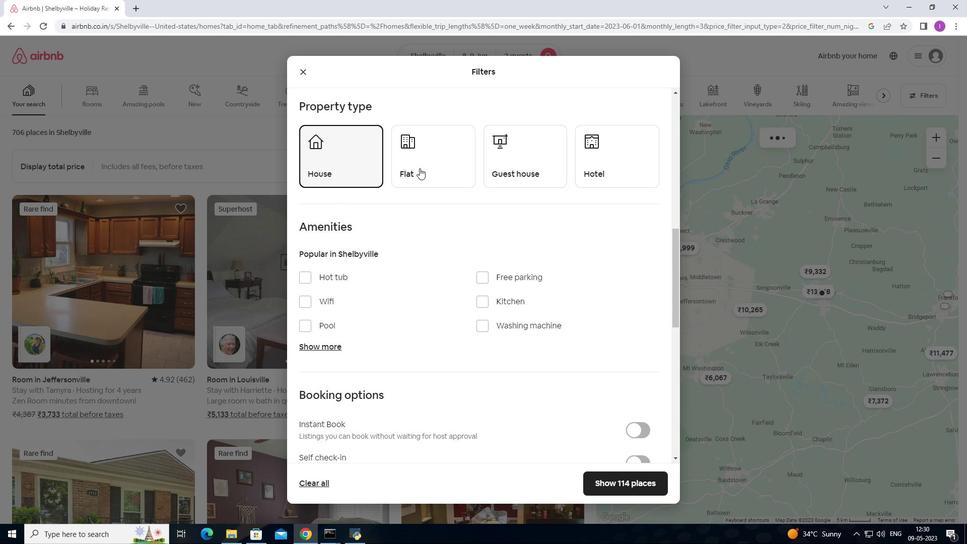 
Action: Mouse pressed left at (437, 166)
Screenshot: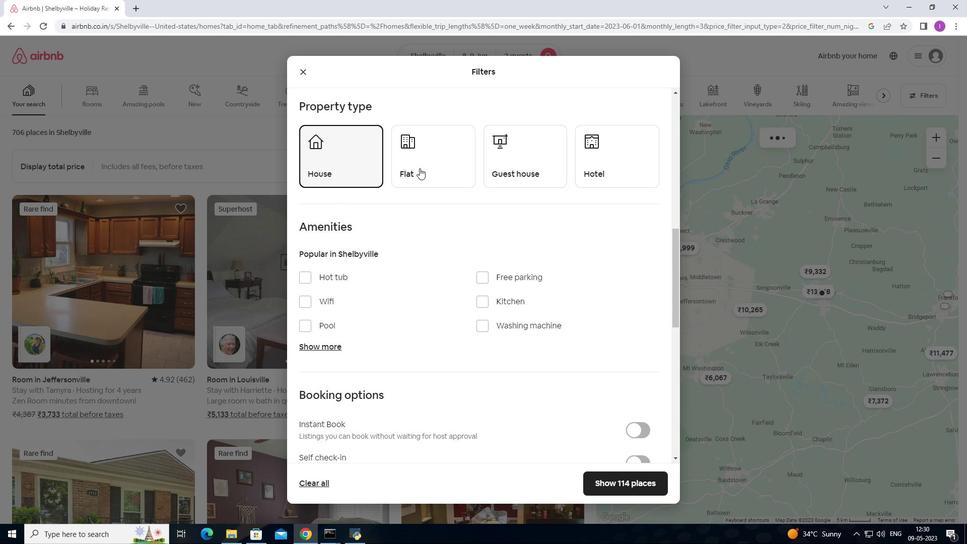 
Action: Mouse moved to (506, 176)
Screenshot: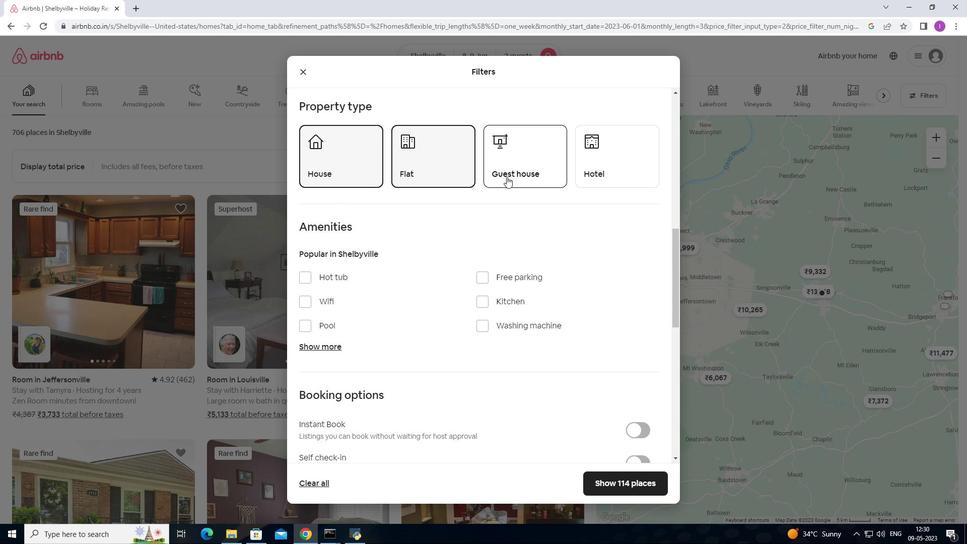 
Action: Mouse pressed left at (506, 176)
Screenshot: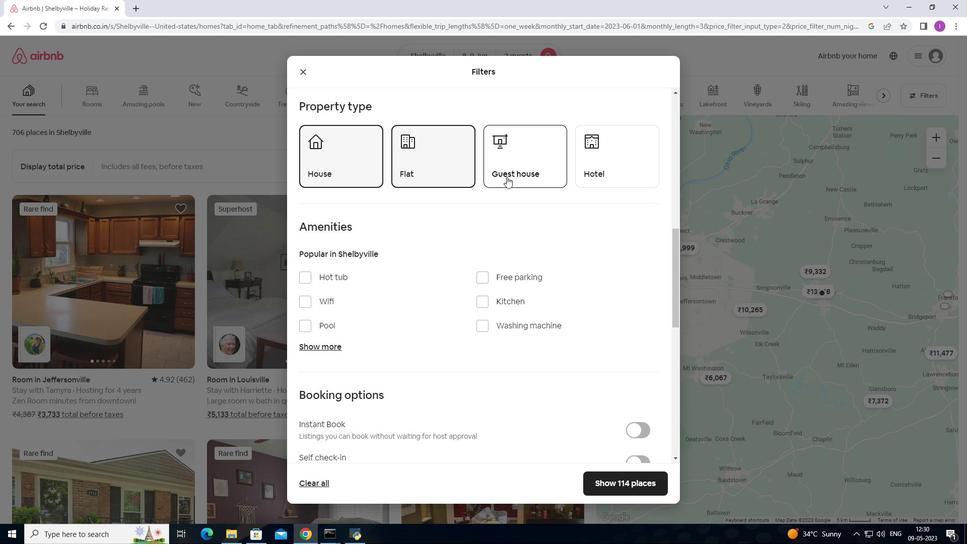 
Action: Mouse moved to (425, 220)
Screenshot: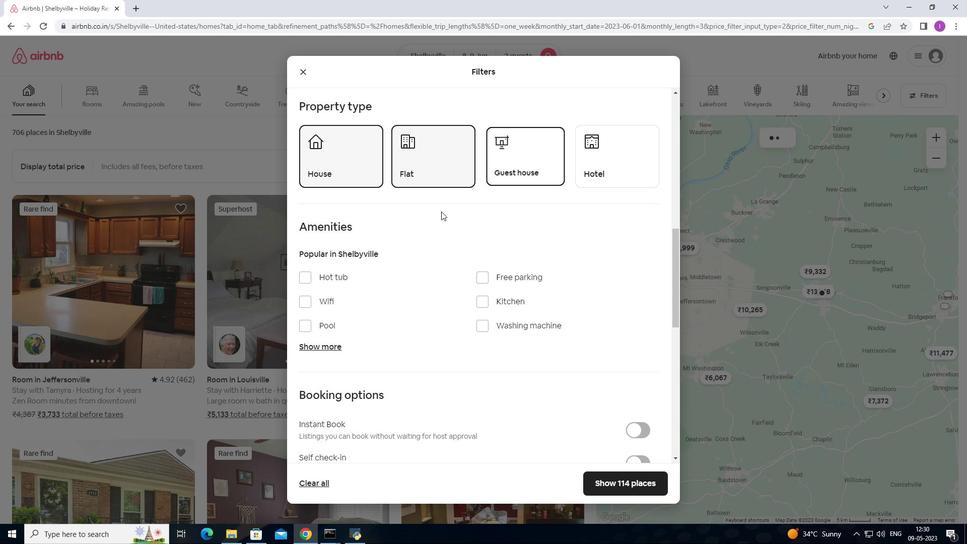 
Action: Mouse scrolled (425, 220) with delta (0, 0)
Screenshot: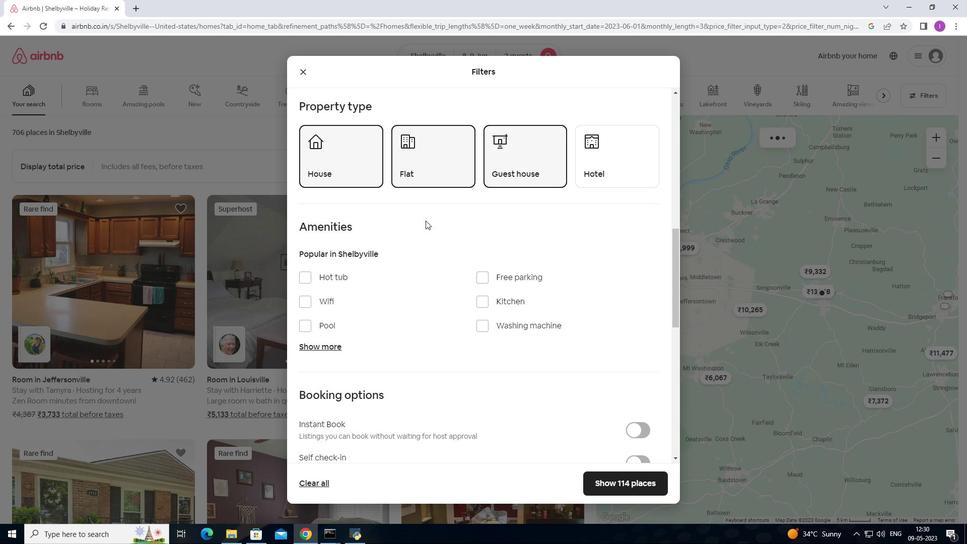 
Action: Mouse moved to (425, 222)
Screenshot: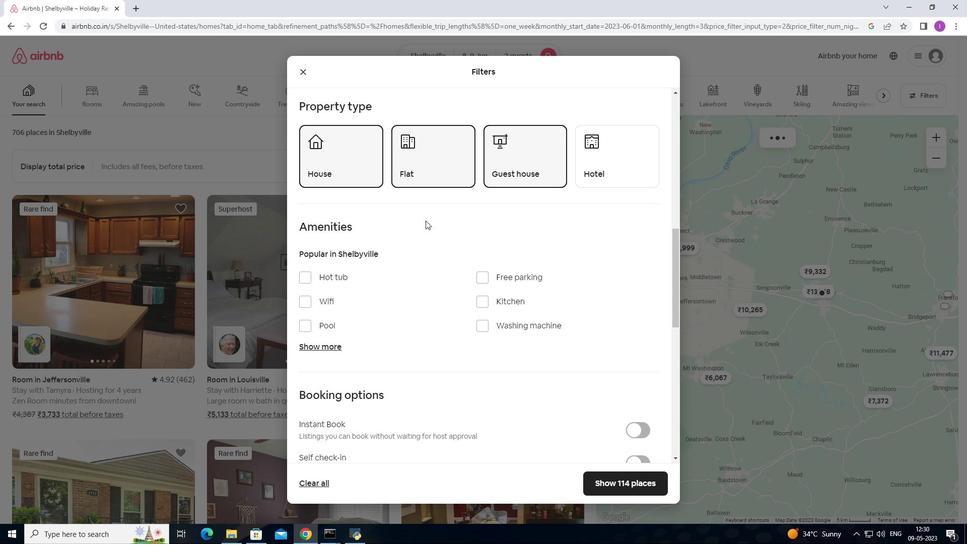 
Action: Mouse scrolled (425, 221) with delta (0, 0)
Screenshot: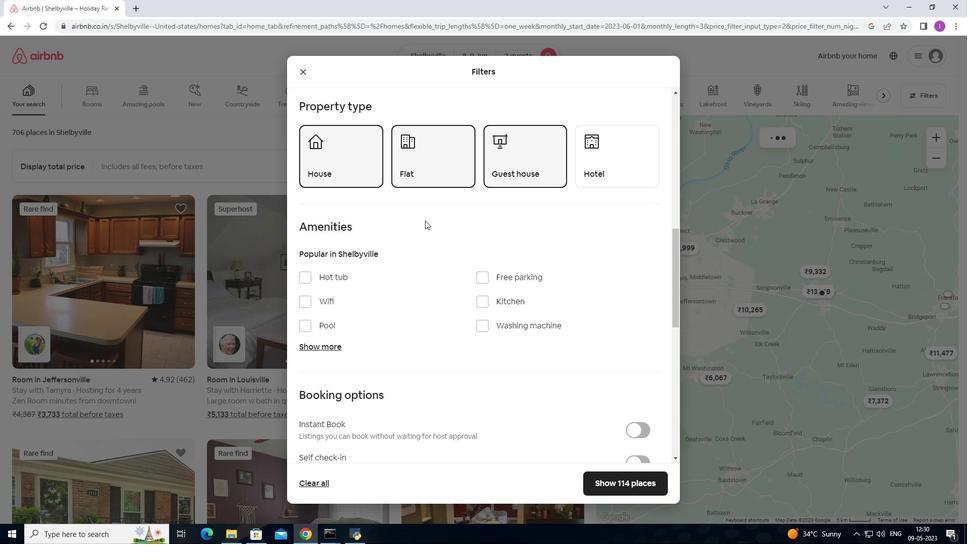 
Action: Mouse moved to (425, 222)
Screenshot: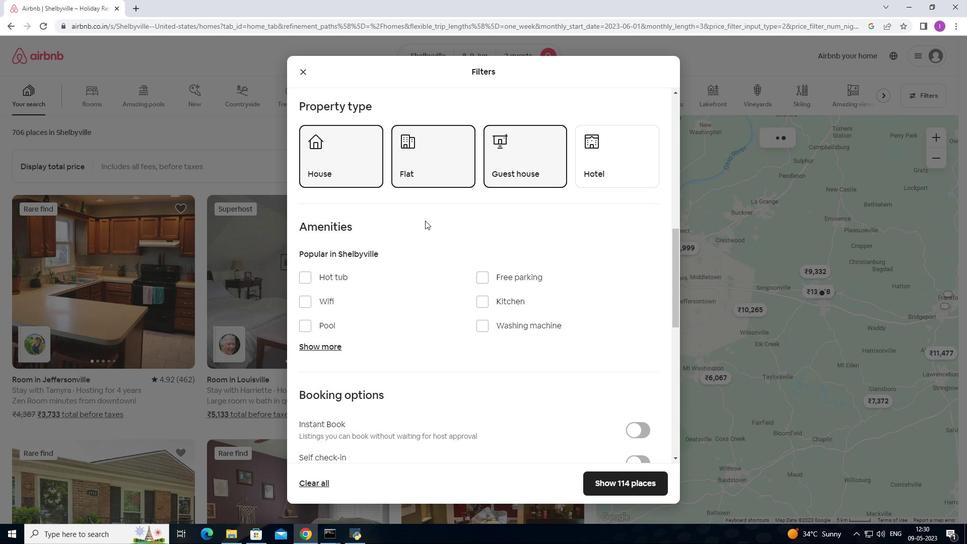 
Action: Mouse scrolled (425, 222) with delta (0, 0)
Screenshot: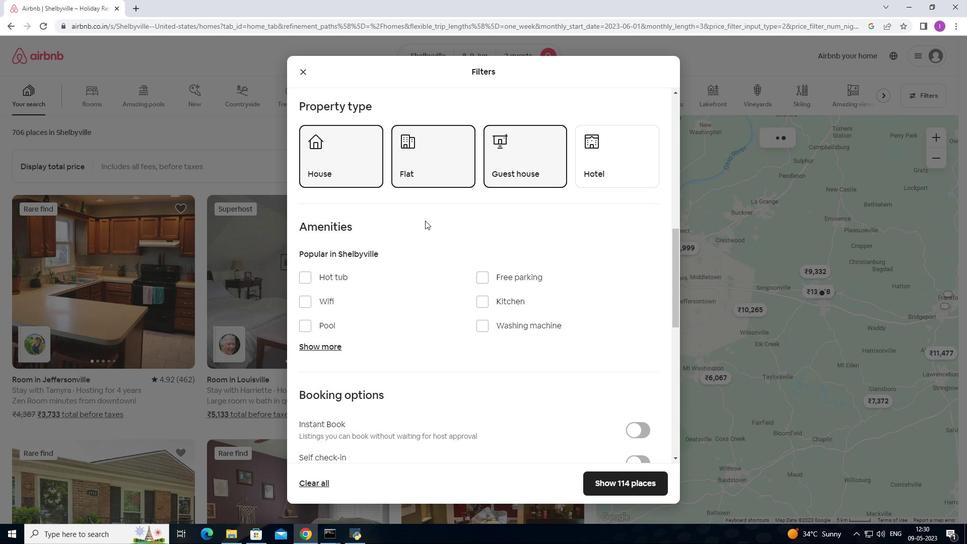 
Action: Mouse moved to (429, 213)
Screenshot: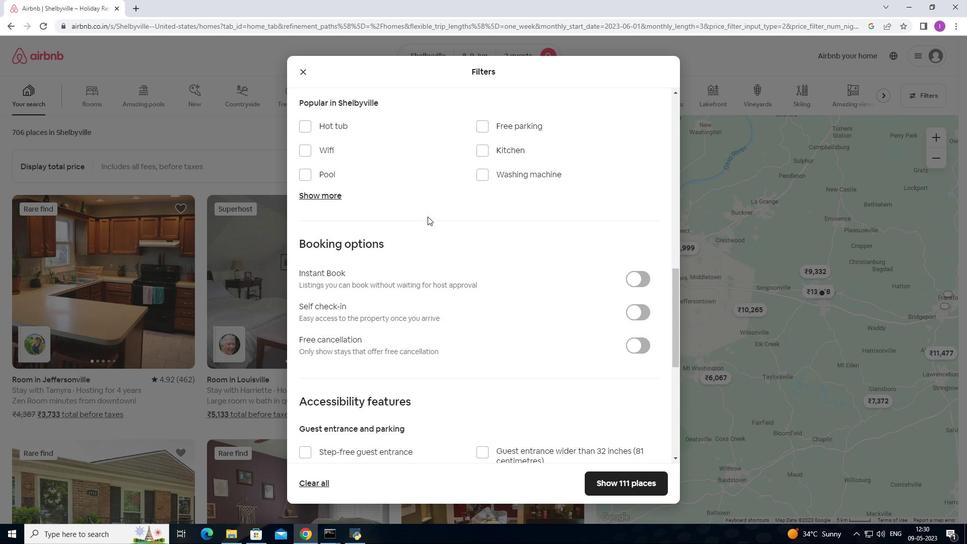 
Action: Mouse scrolled (429, 214) with delta (0, 0)
Screenshot: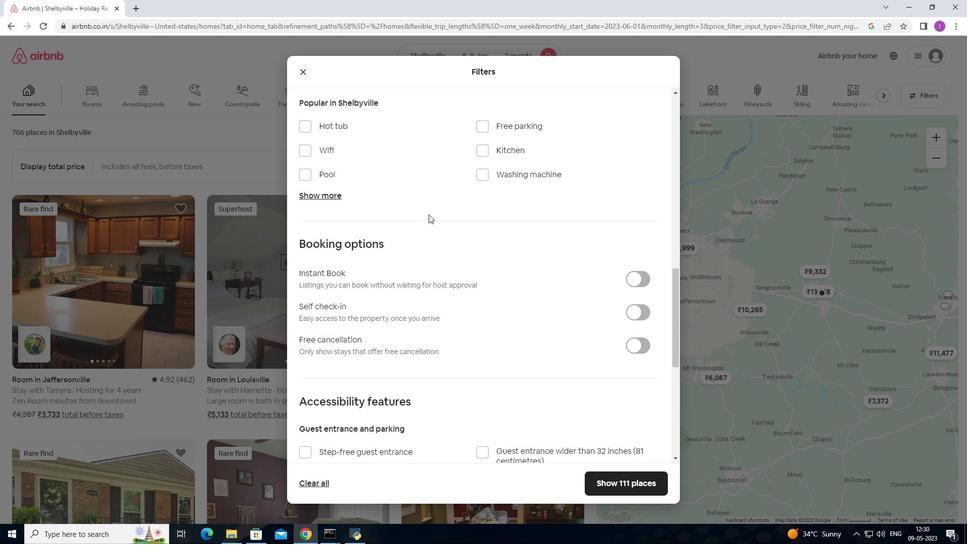 
Action: Mouse moved to (432, 208)
Screenshot: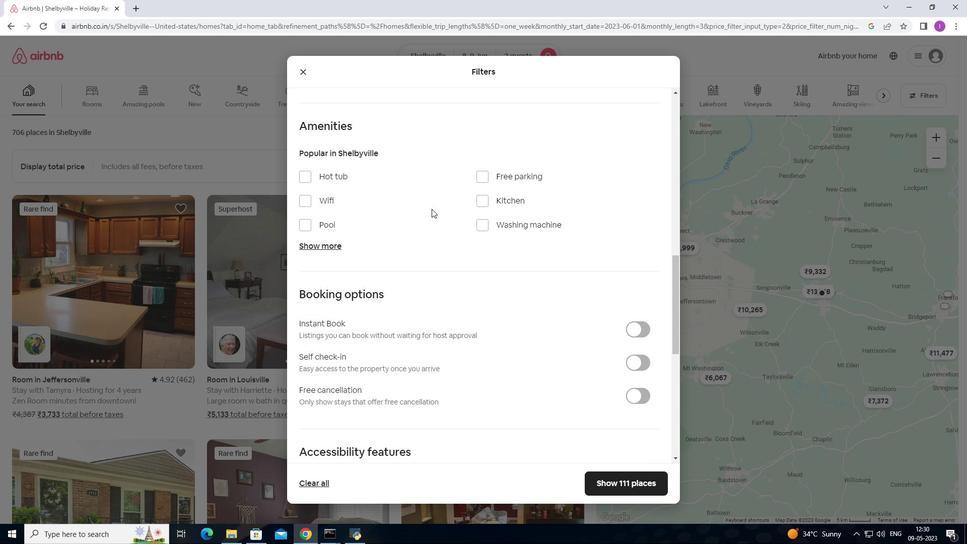 
Action: Mouse scrolled (432, 208) with delta (0, 0)
Screenshot: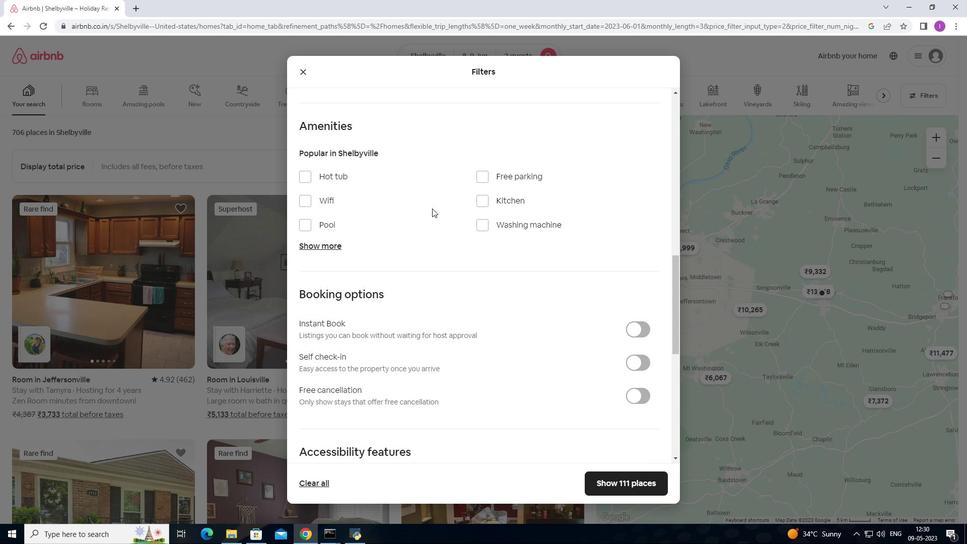 
Action: Mouse moved to (479, 208)
Screenshot: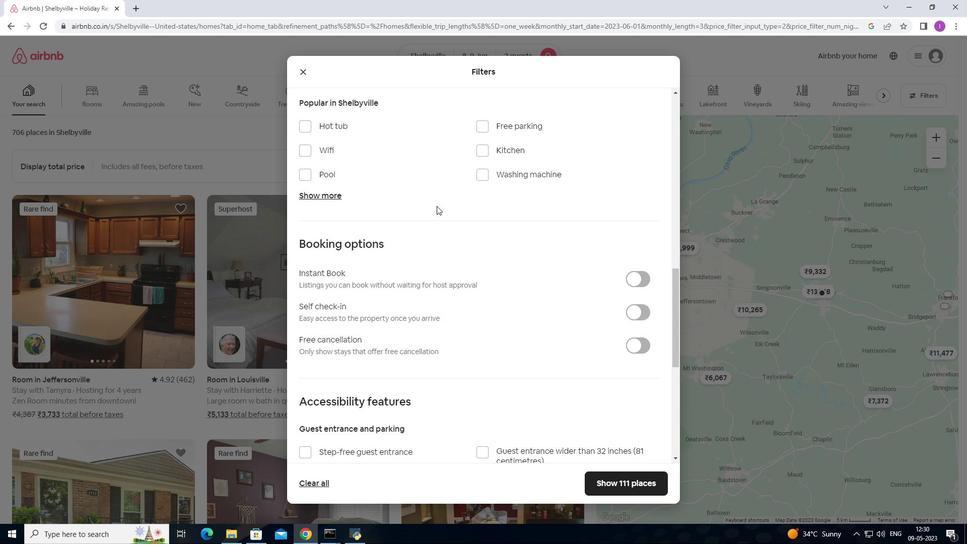 
Action: Mouse scrolled (479, 207) with delta (0, 0)
Screenshot: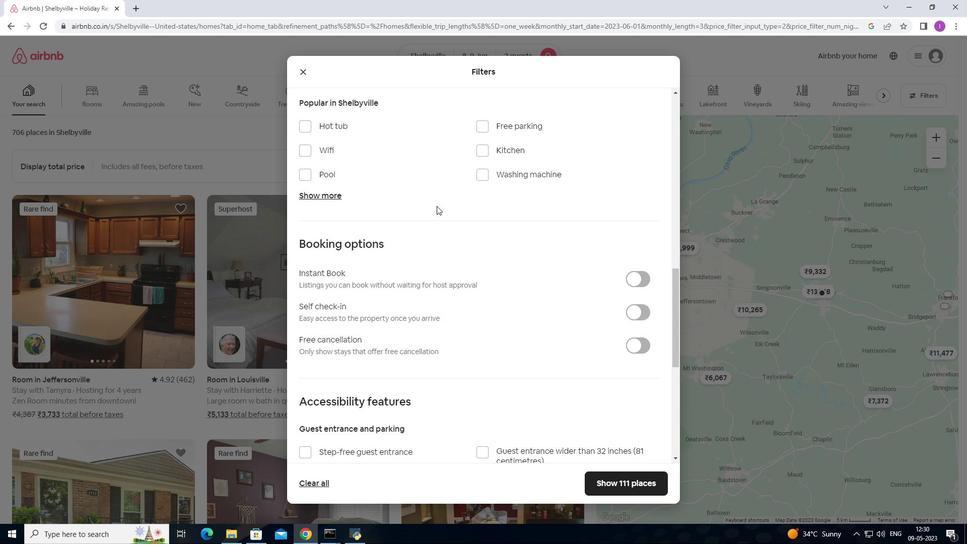 
Action: Mouse moved to (647, 265)
Screenshot: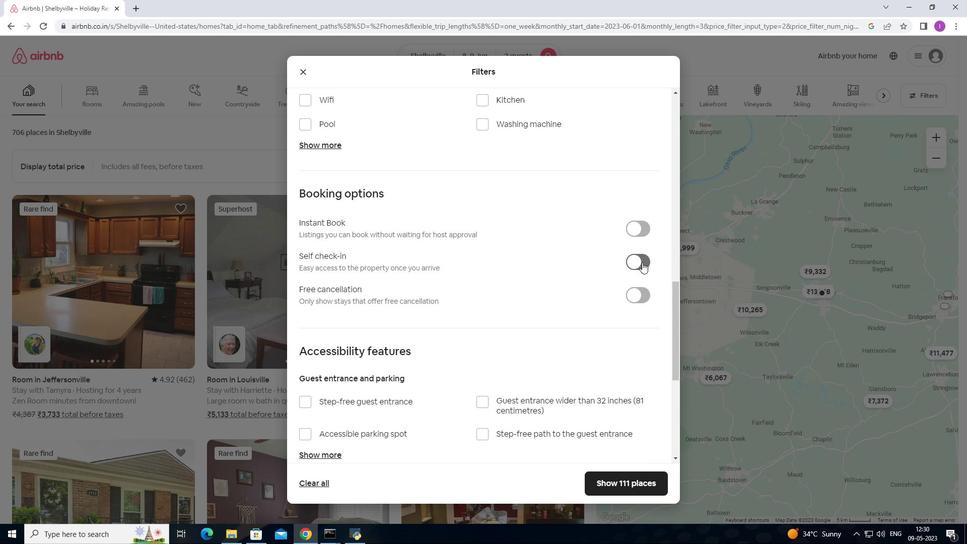 
Action: Mouse pressed left at (647, 265)
Screenshot: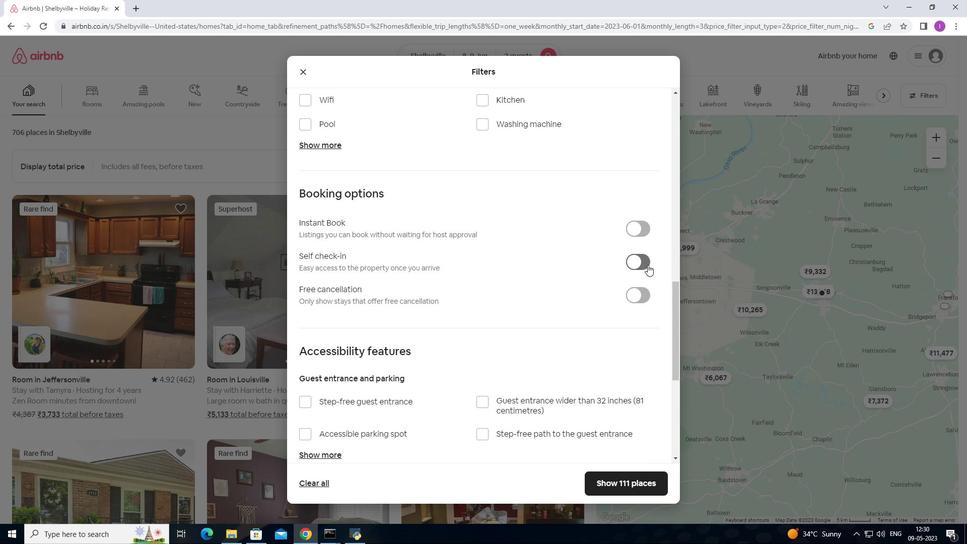 
Action: Mouse moved to (558, 256)
Screenshot: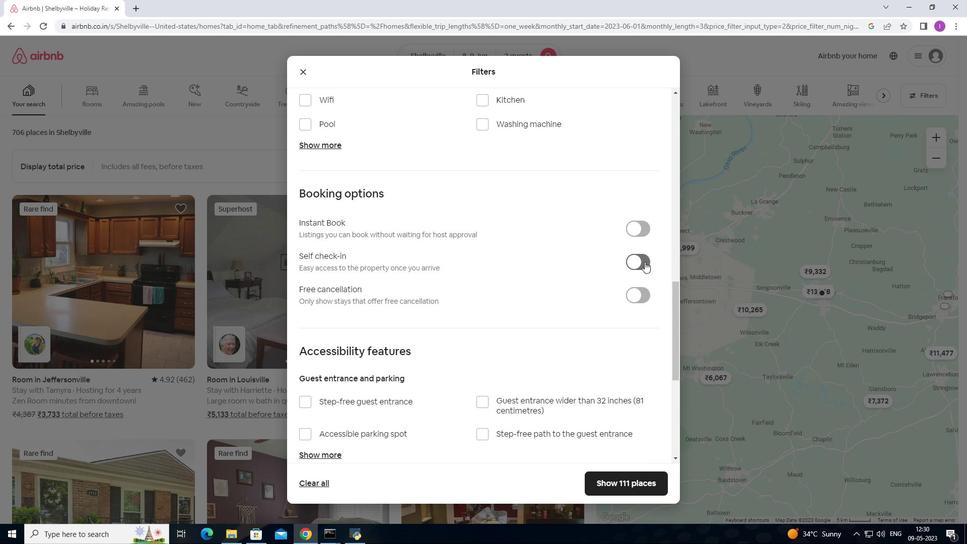 
Action: Mouse scrolled (558, 256) with delta (0, 0)
Screenshot: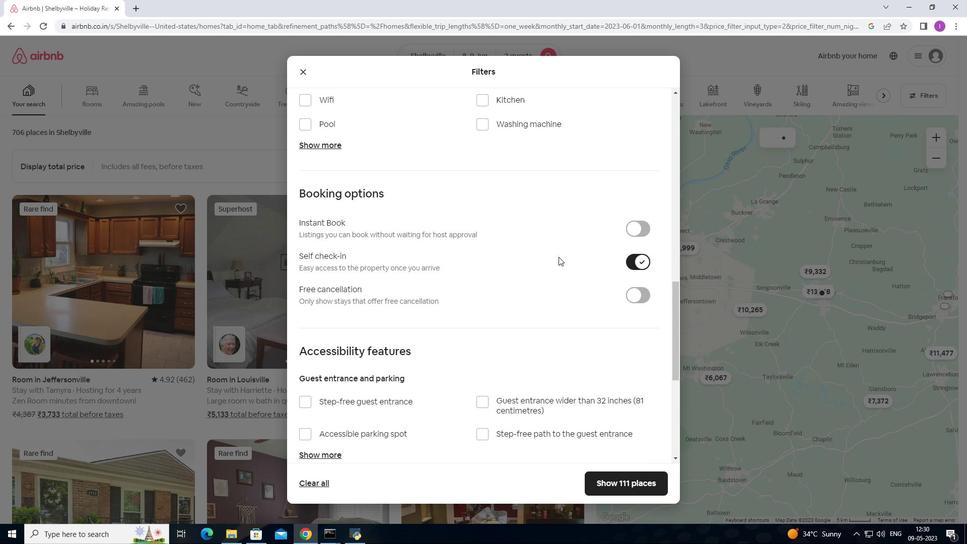 
Action: Mouse scrolled (558, 256) with delta (0, 0)
Screenshot: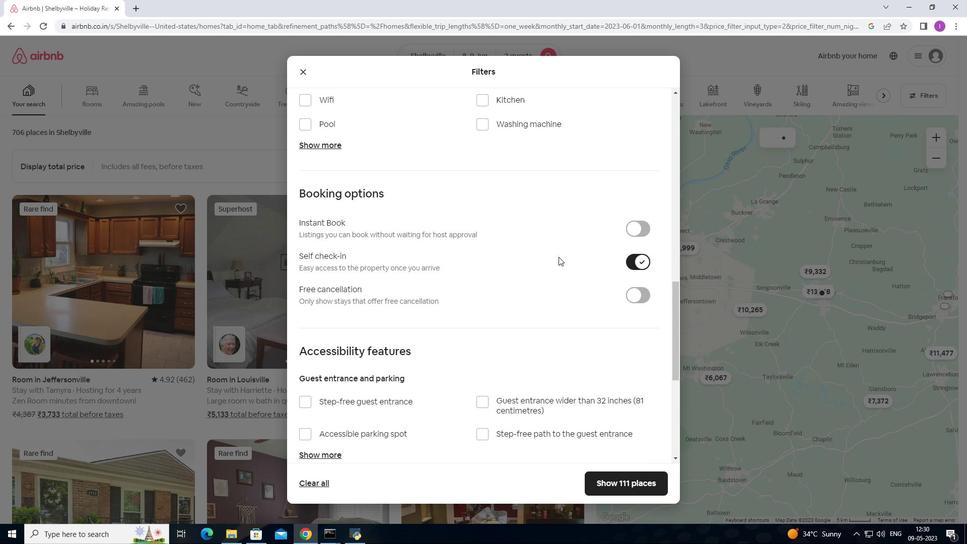 
Action: Mouse scrolled (558, 256) with delta (0, 0)
Screenshot: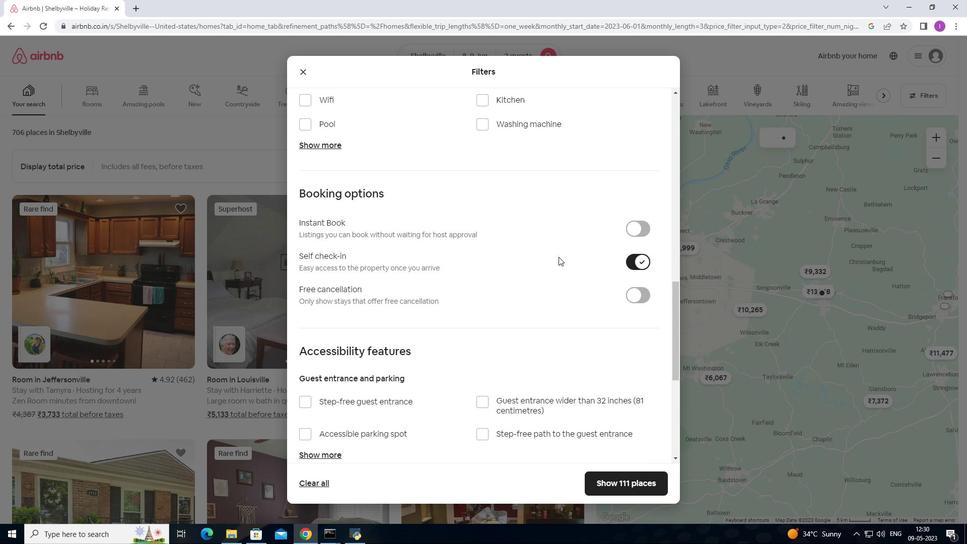 
Action: Mouse scrolled (558, 256) with delta (0, 0)
Screenshot: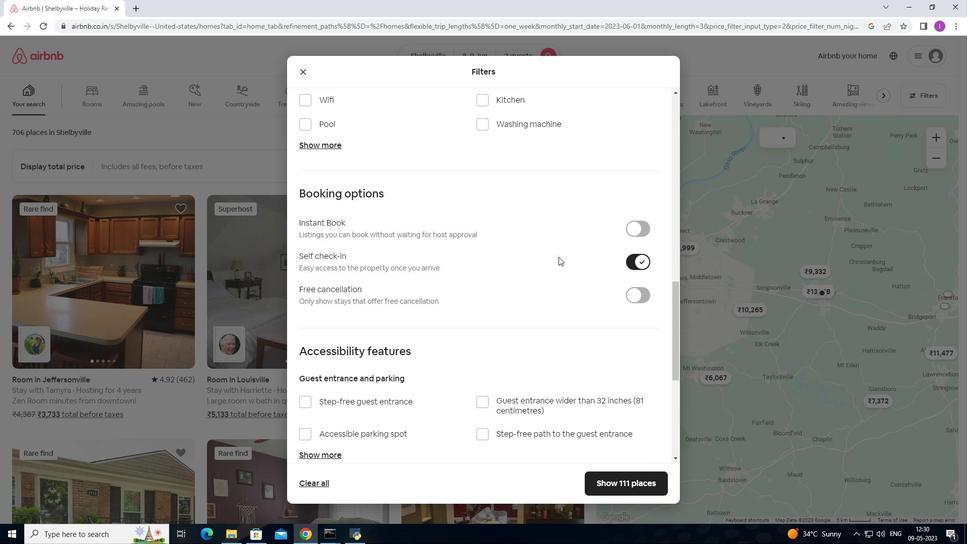 
Action: Mouse moved to (558, 255)
Screenshot: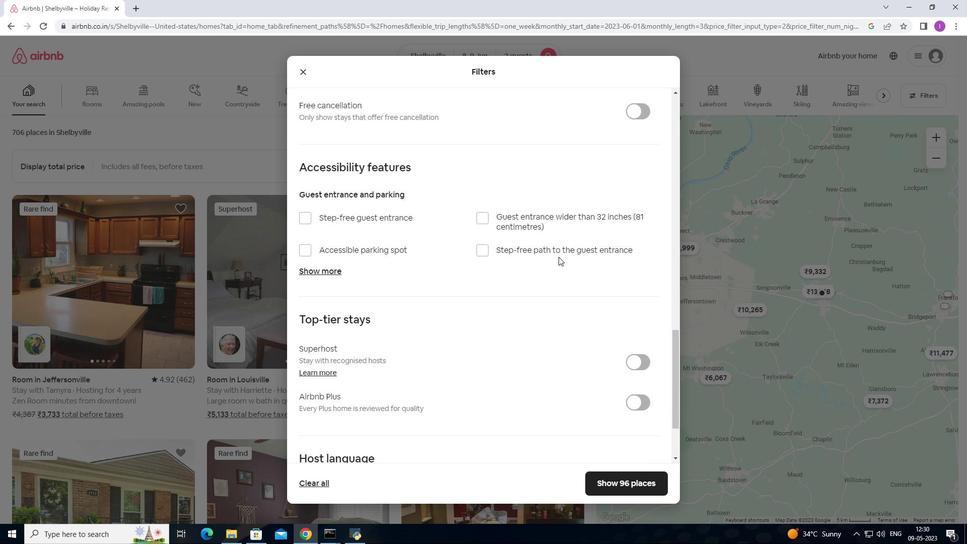 
Action: Mouse scrolled (558, 254) with delta (0, 0)
Screenshot: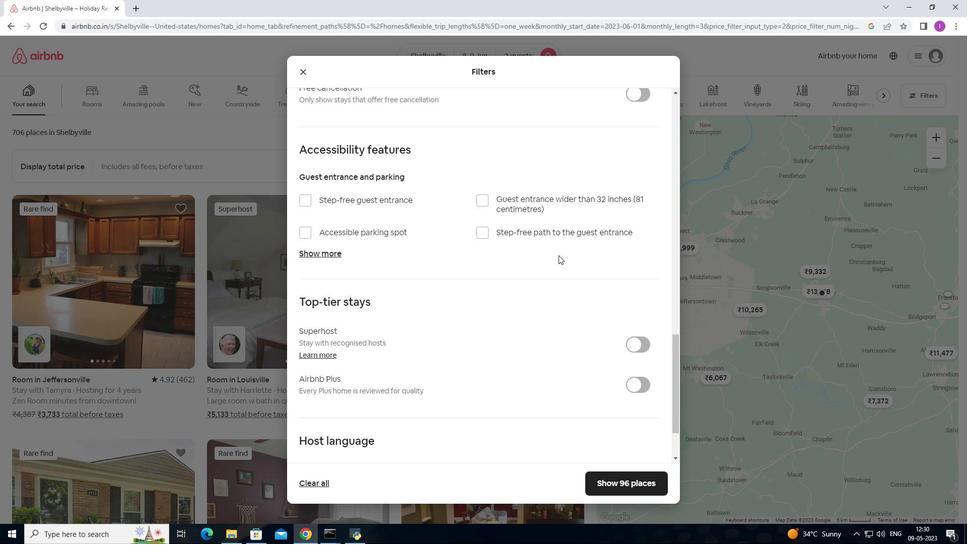 
Action: Mouse moved to (558, 251)
Screenshot: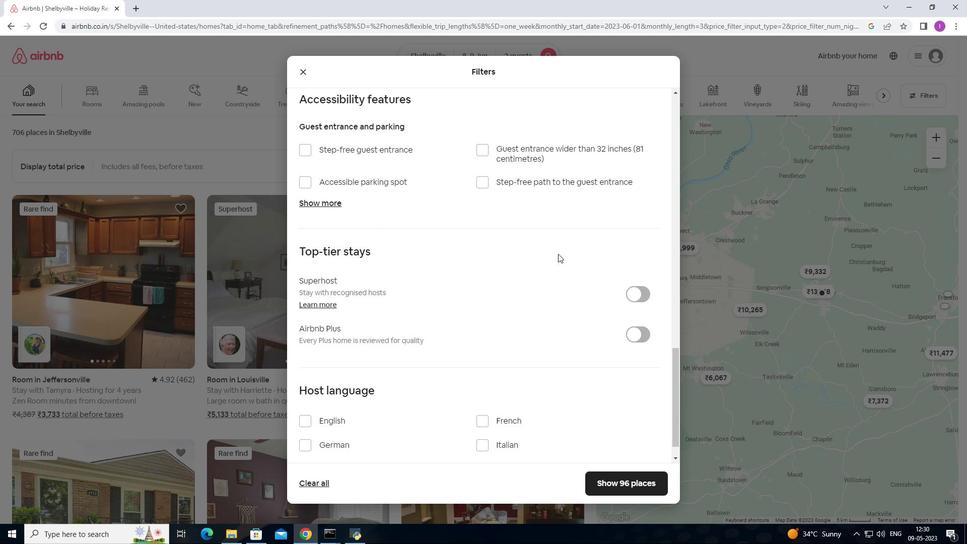 
Action: Mouse scrolled (558, 251) with delta (0, 0)
Screenshot: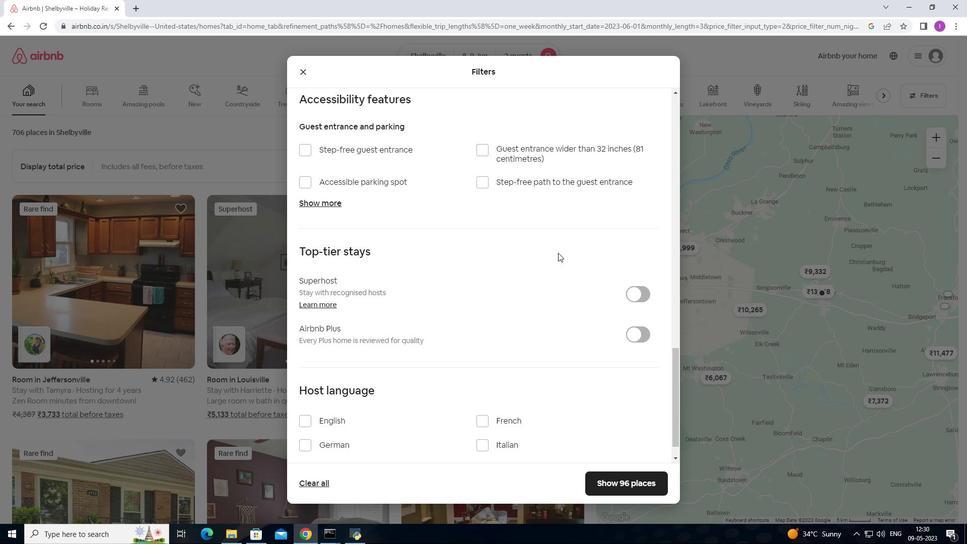 
Action: Mouse scrolled (558, 251) with delta (0, 0)
Screenshot: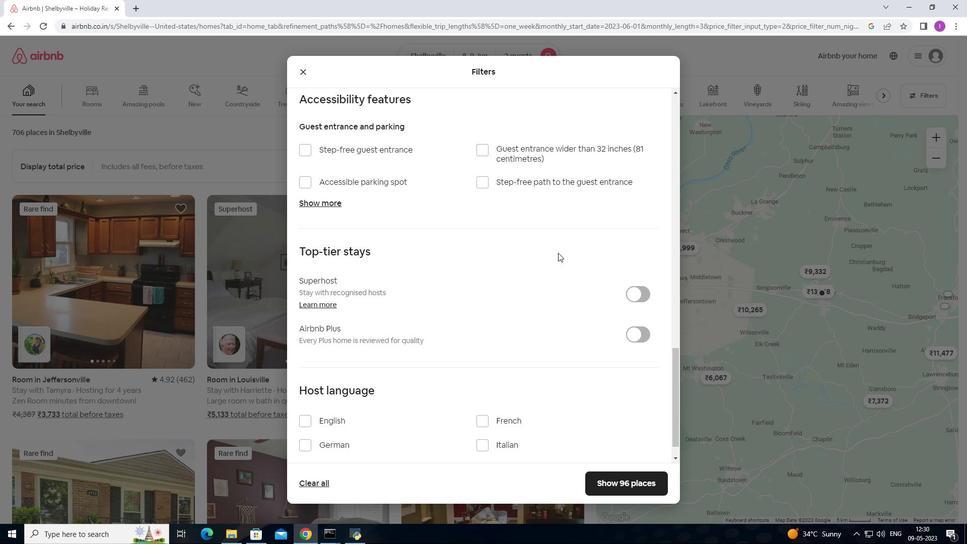 
Action: Mouse scrolled (558, 251) with delta (0, 0)
Screenshot: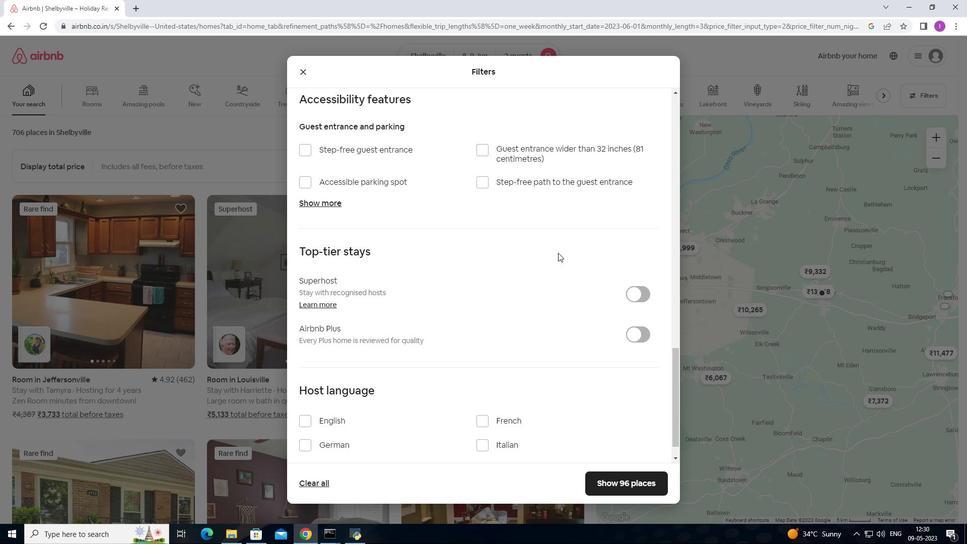 
Action: Mouse scrolled (558, 251) with delta (0, 0)
Screenshot: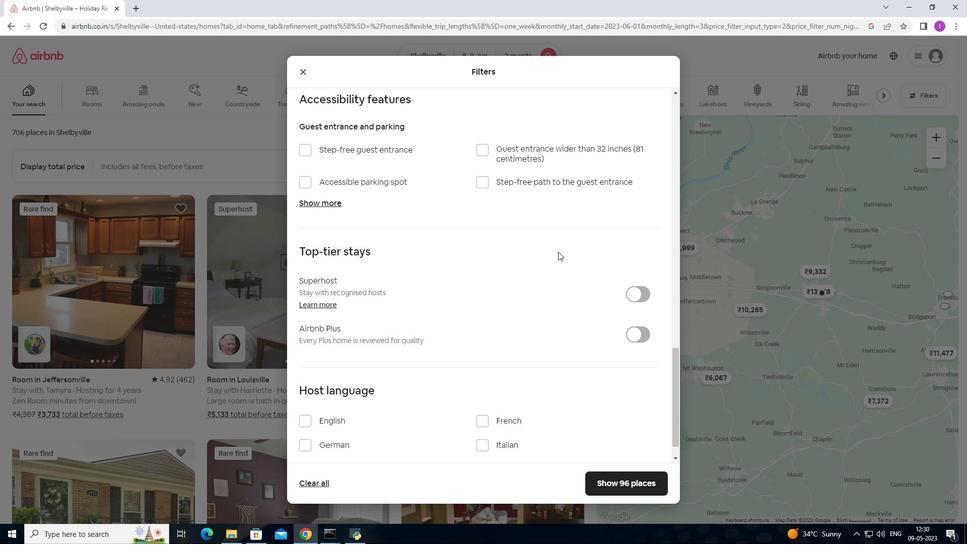 
Action: Mouse moved to (558, 250)
Screenshot: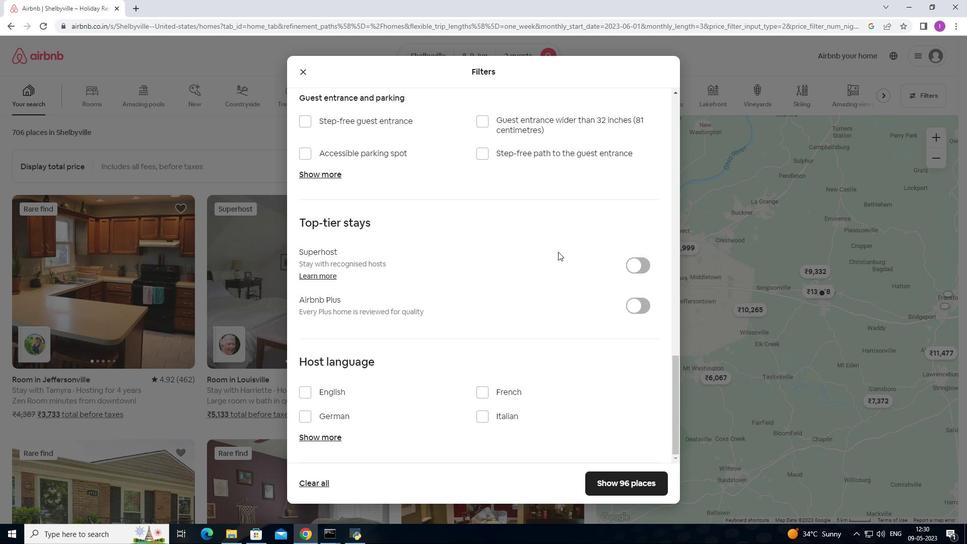 
Action: Mouse scrolled (558, 250) with delta (0, 0)
Screenshot: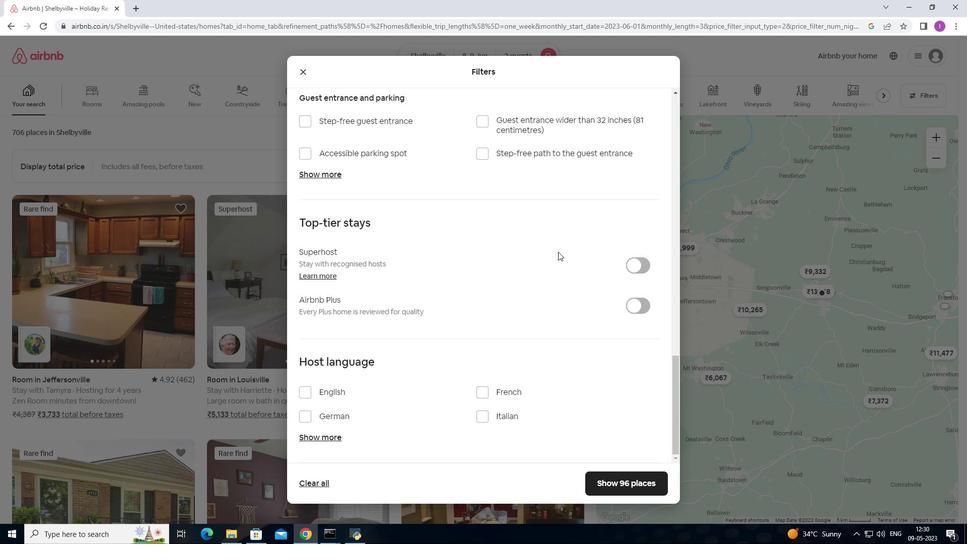 
Action: Mouse moved to (558, 250)
Screenshot: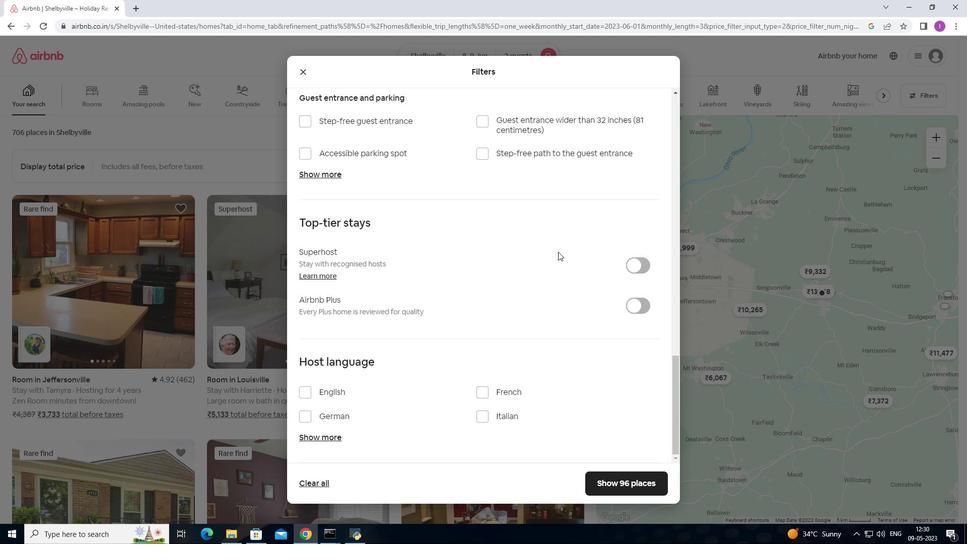 
Action: Mouse scrolled (558, 250) with delta (0, 0)
Screenshot: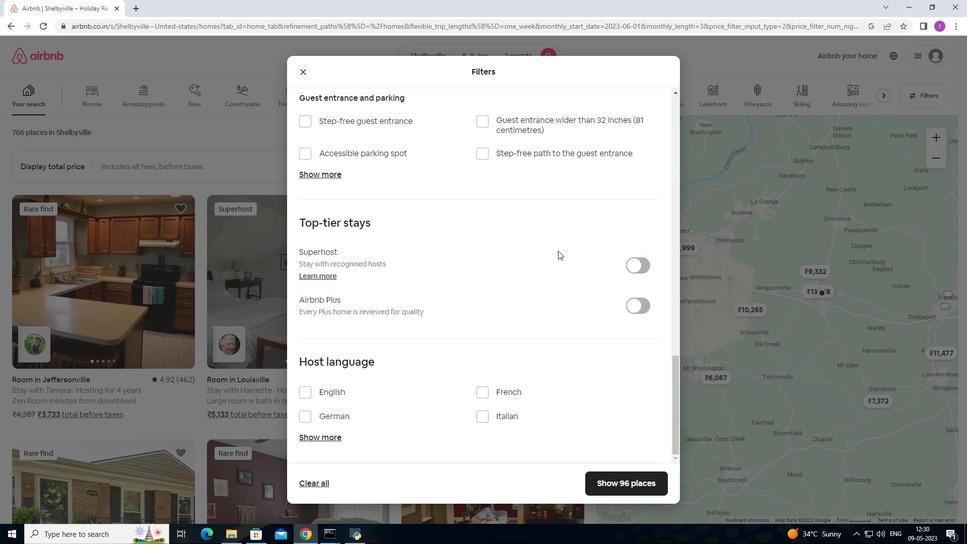 
Action: Mouse scrolled (558, 250) with delta (0, 0)
Screenshot: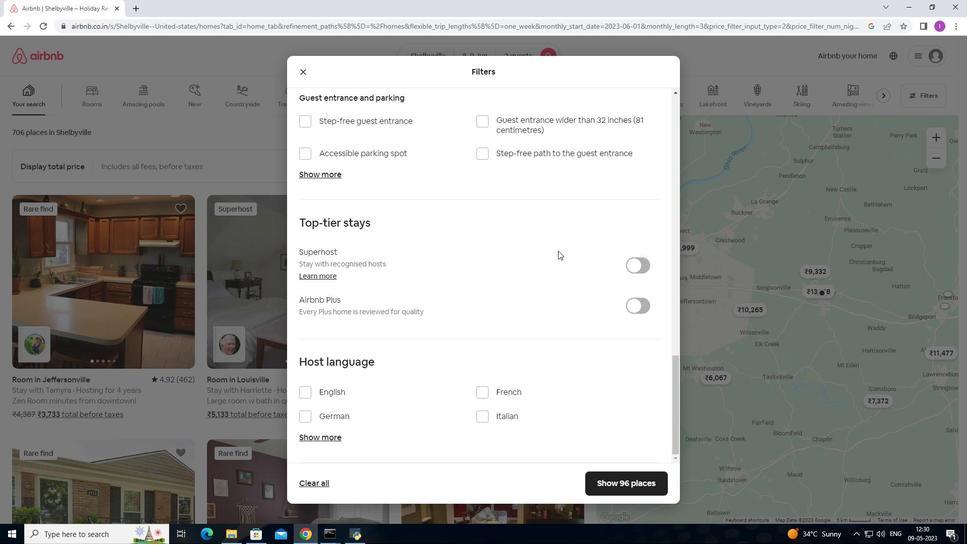 
Action: Mouse moved to (302, 390)
Screenshot: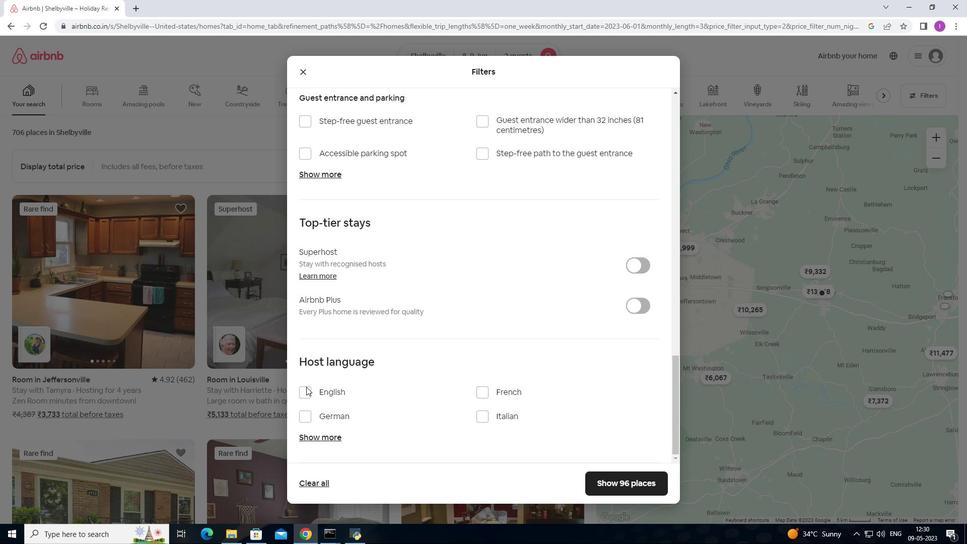
Action: Mouse pressed left at (302, 390)
Screenshot: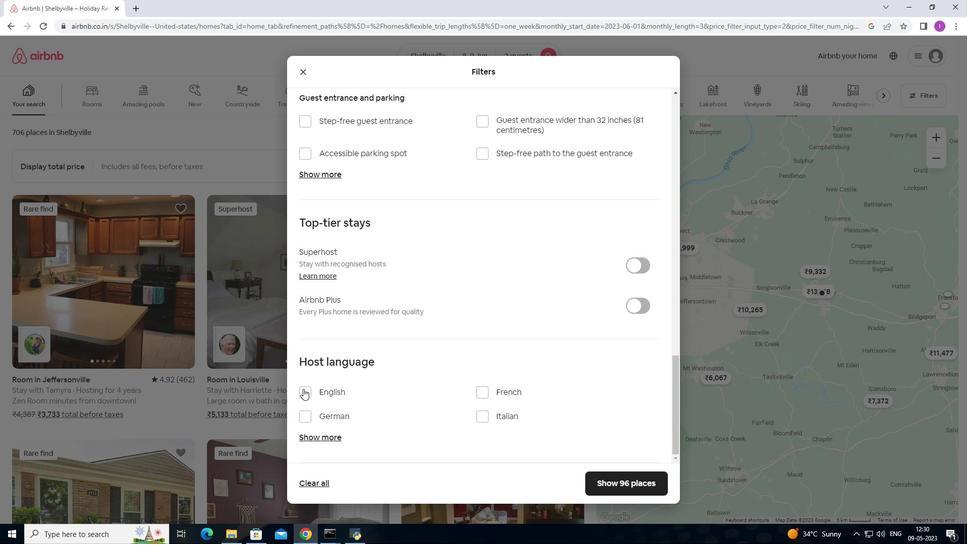 
Action: Mouse moved to (604, 477)
Screenshot: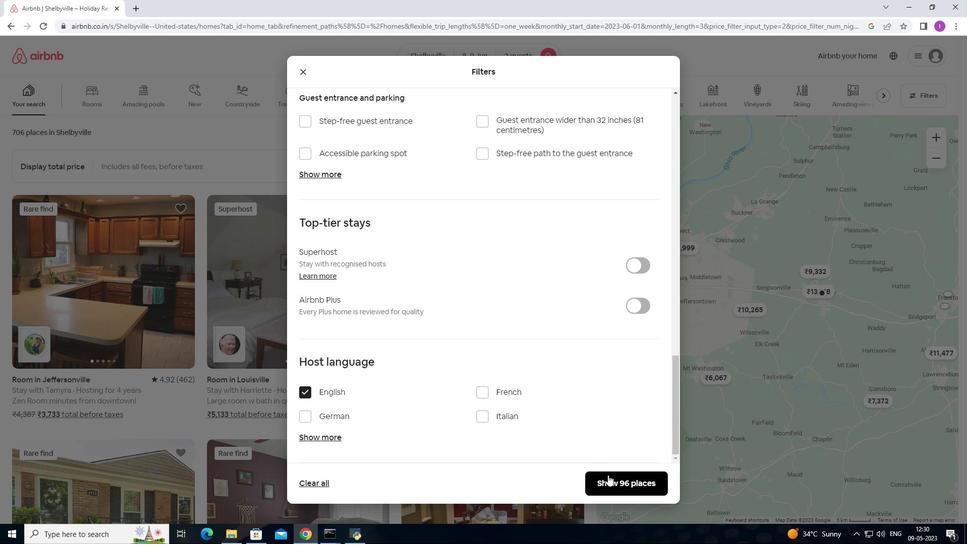 
Action: Mouse pressed left at (604, 477)
Screenshot: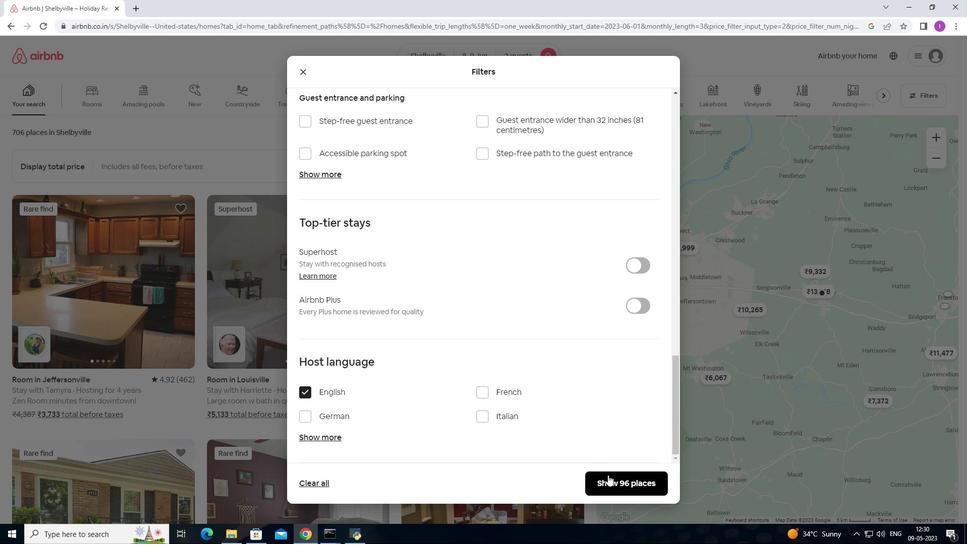 
Action: Mouse moved to (591, 414)
Screenshot: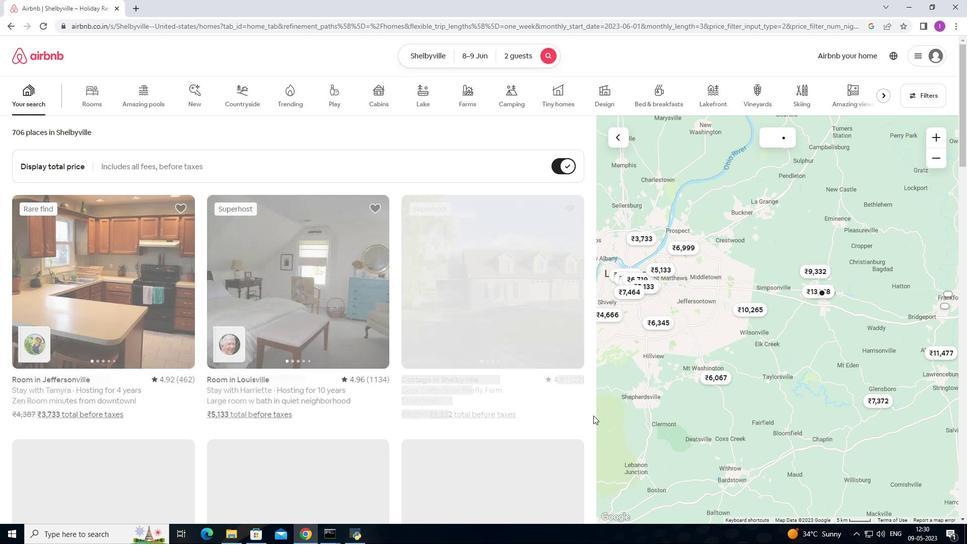 
